 Task: Look for space in Inglewood, United States from 5th September, 2023 to 13th September, 2023 for 6 adults in price range Rs.15000 to Rs.20000. Place can be entire place with 3 bedrooms having 3 beds and 3 bathrooms. Property type can be house, flat, guest house. Booking option can be shelf check-in. Required host language is English.
Action: Mouse moved to (434, 102)
Screenshot: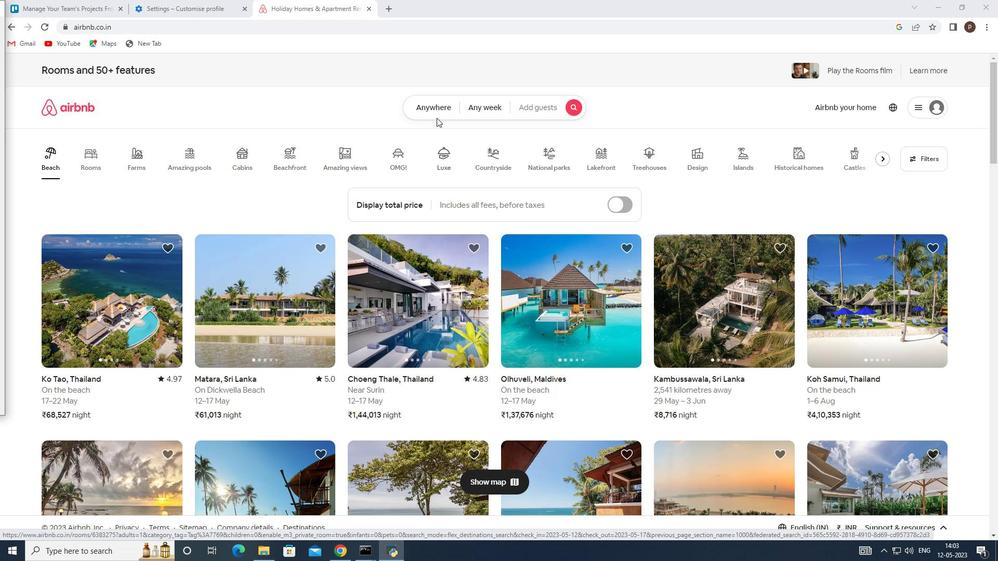 
Action: Mouse pressed left at (434, 102)
Screenshot: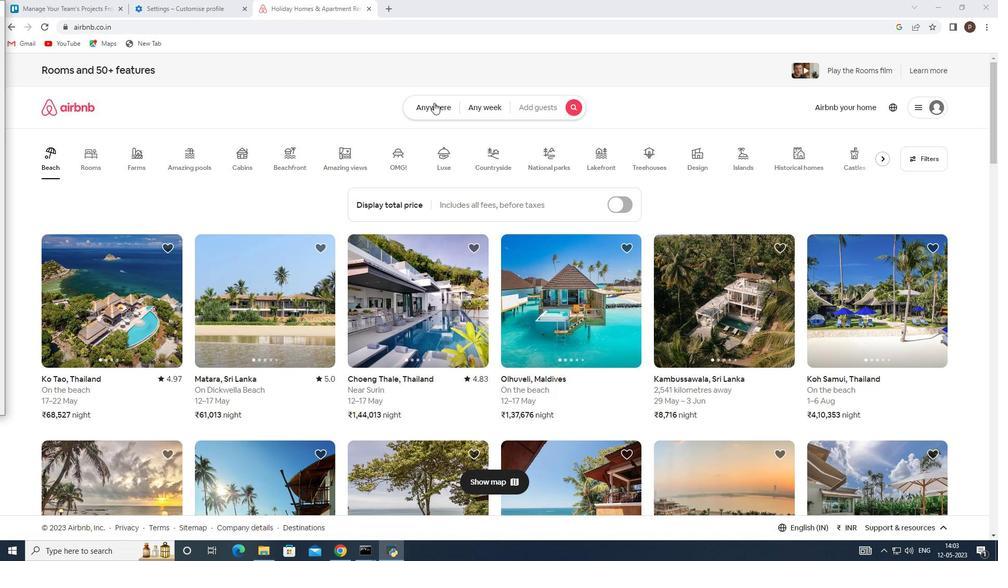 
Action: Mouse moved to (300, 150)
Screenshot: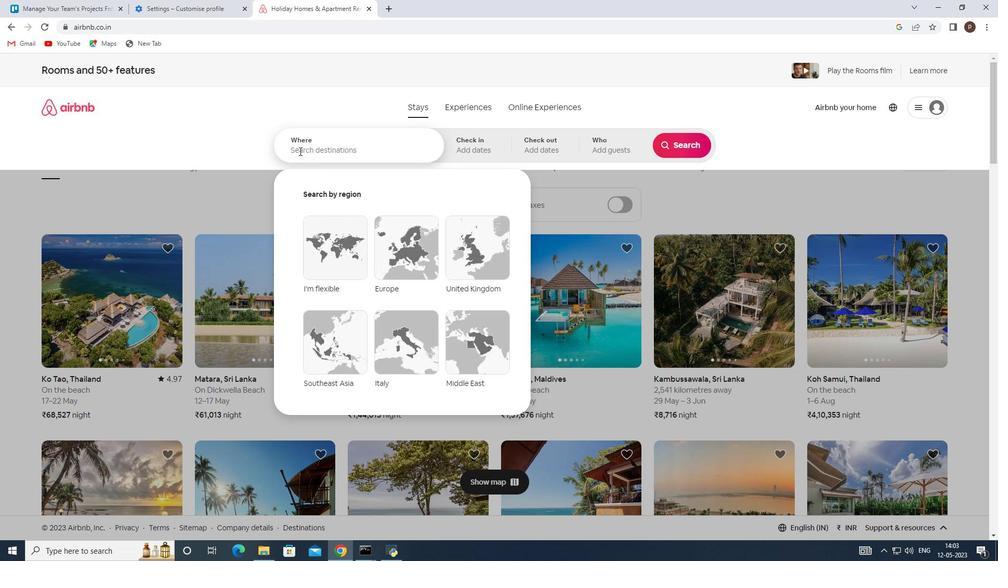 
Action: Mouse pressed left at (300, 150)
Screenshot: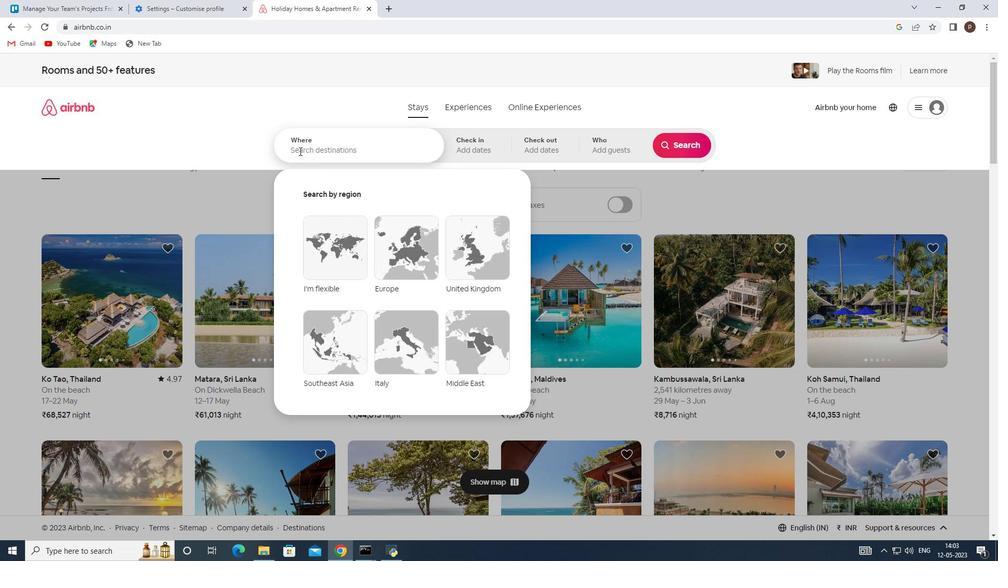 
Action: Key pressed <Key.caps_lock>I<Key.caps_lock>nglewood,
Screenshot: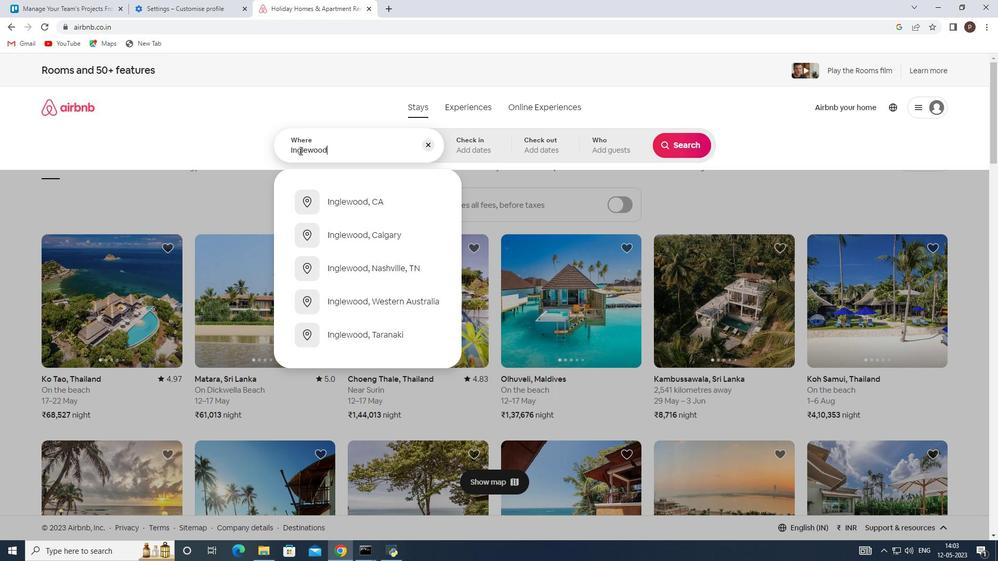 
Action: Mouse moved to (345, 201)
Screenshot: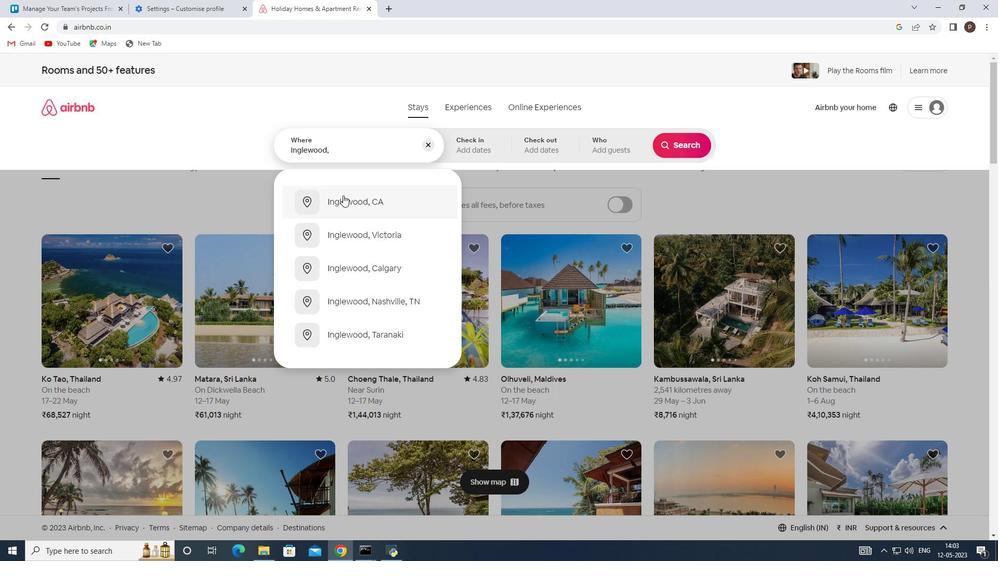 
Action: Mouse pressed left at (345, 201)
Screenshot: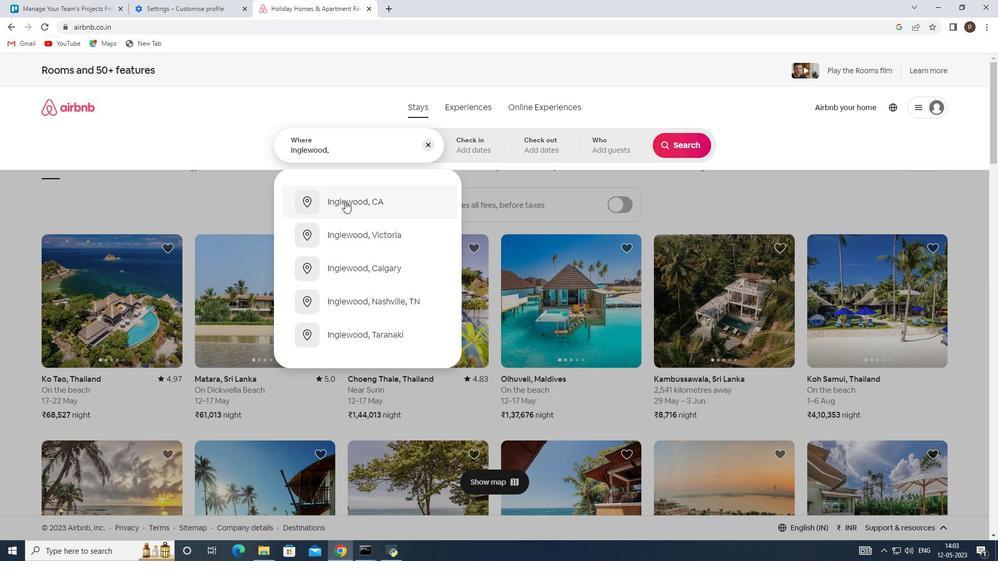 
Action: Mouse moved to (679, 229)
Screenshot: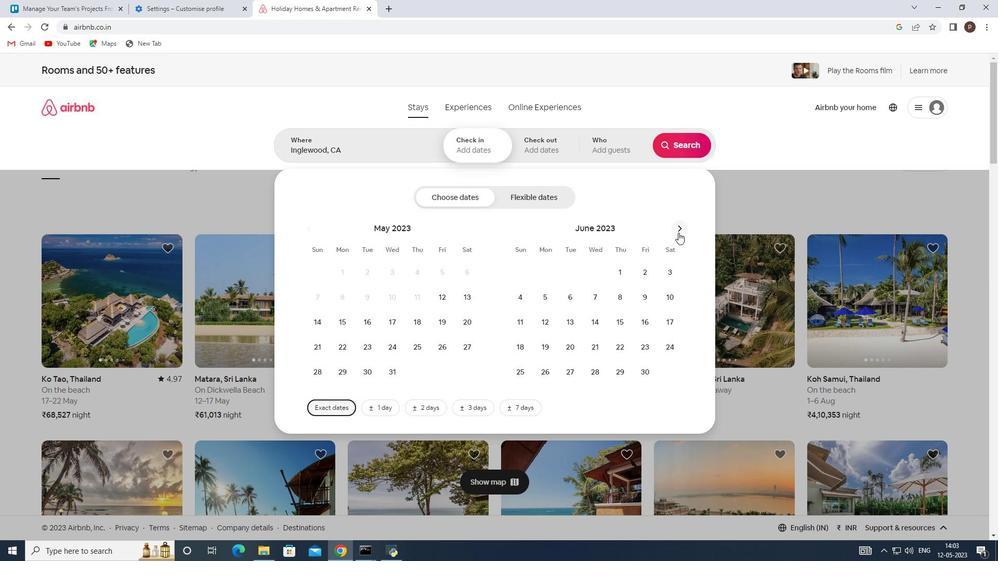 
Action: Mouse pressed left at (679, 229)
Screenshot: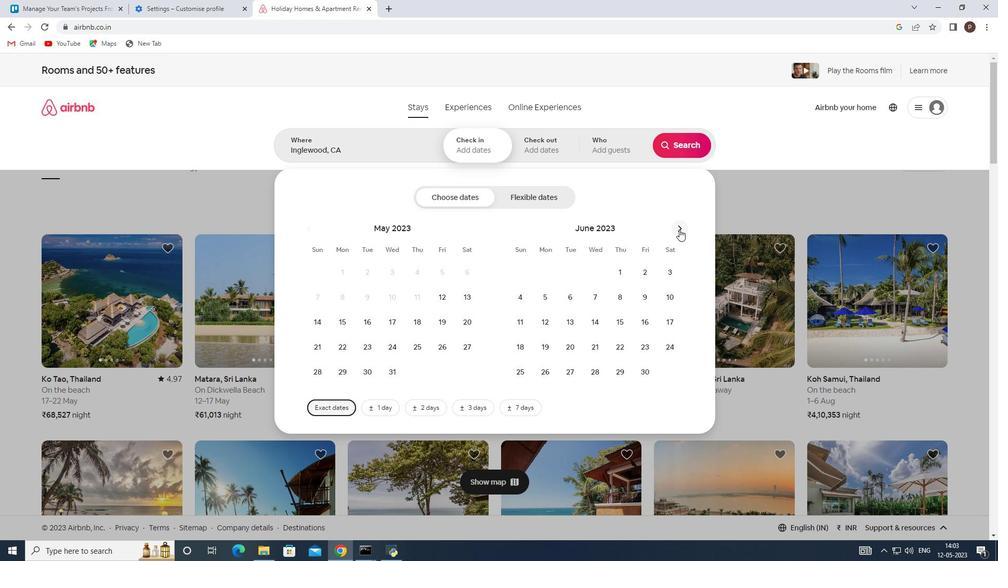 
Action: Mouse pressed left at (679, 229)
Screenshot: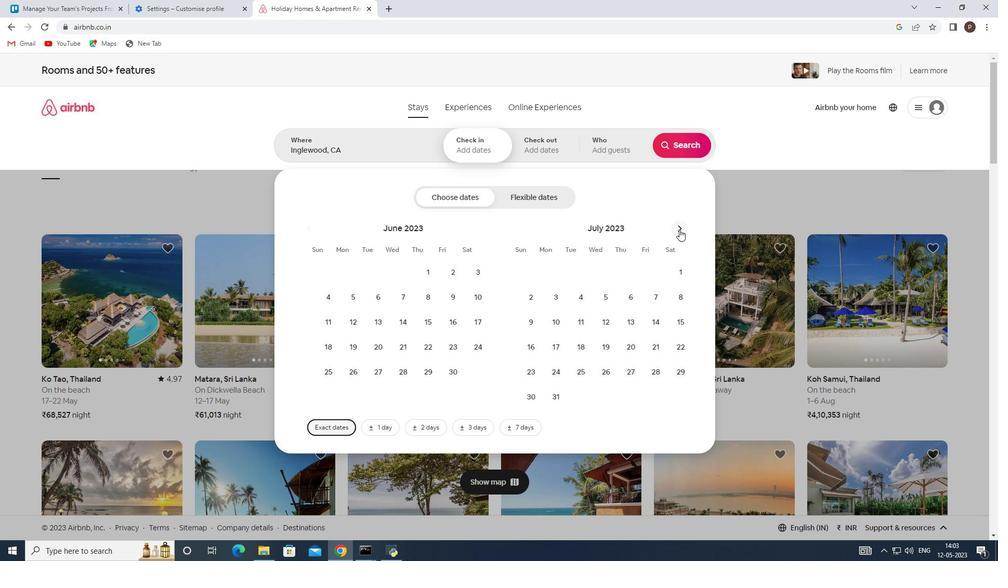
Action: Mouse pressed left at (679, 229)
Screenshot: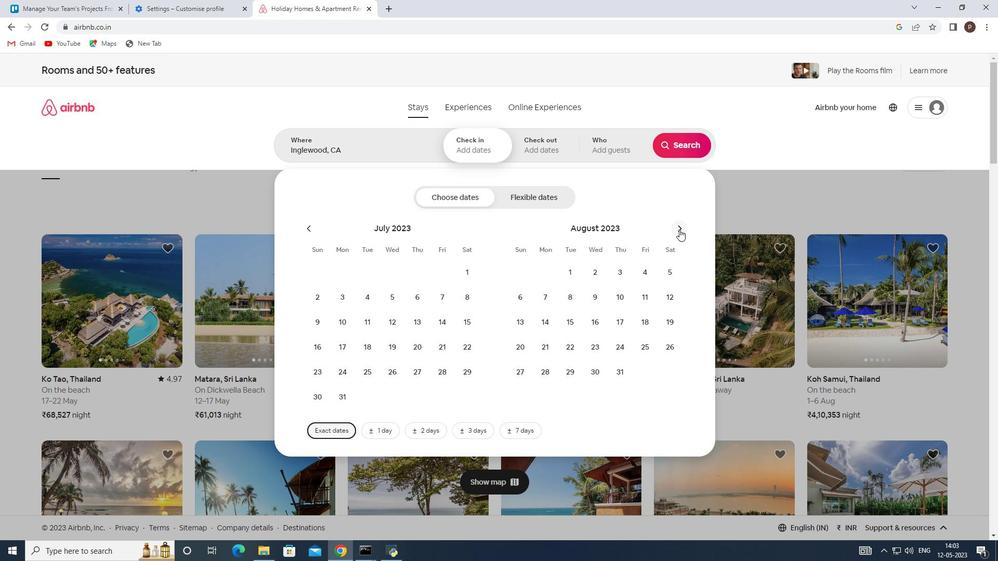
Action: Mouse moved to (569, 295)
Screenshot: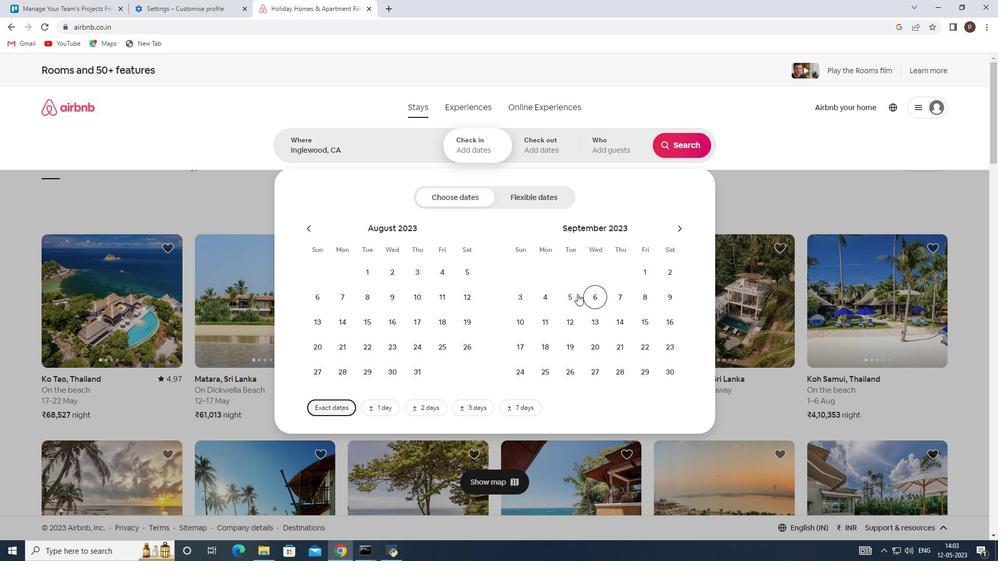 
Action: Mouse pressed left at (569, 295)
Screenshot: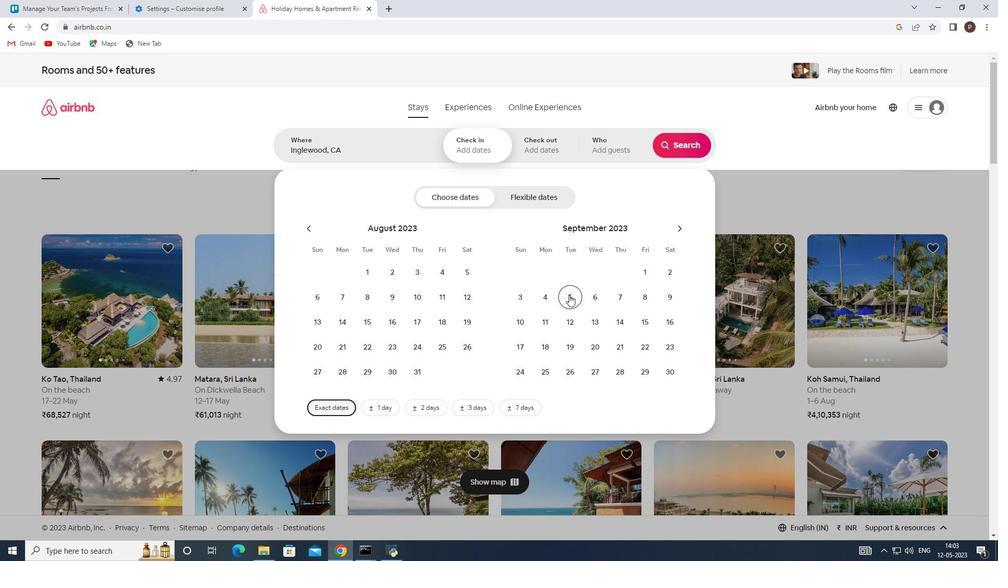 
Action: Mouse moved to (592, 323)
Screenshot: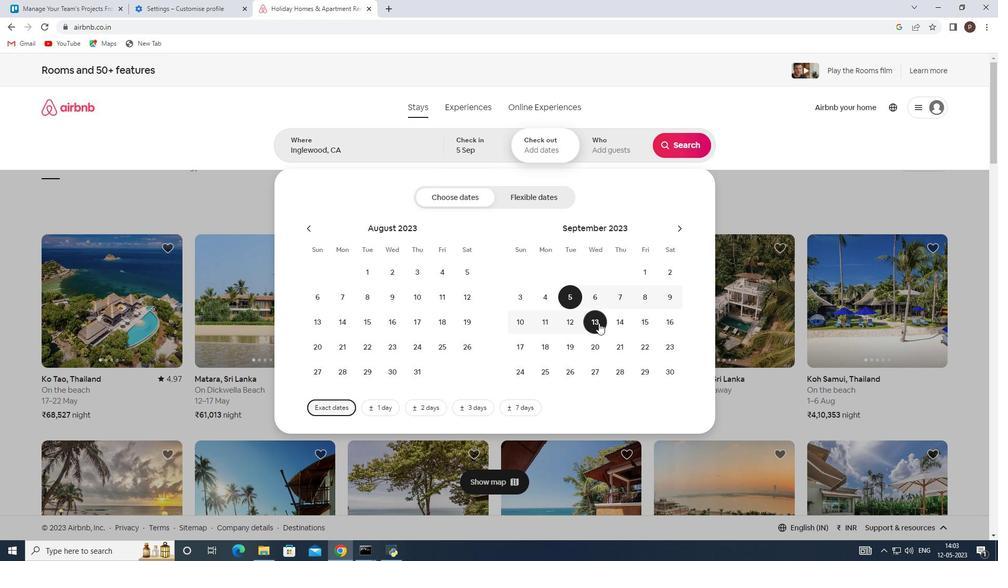 
Action: Mouse pressed left at (592, 323)
Screenshot: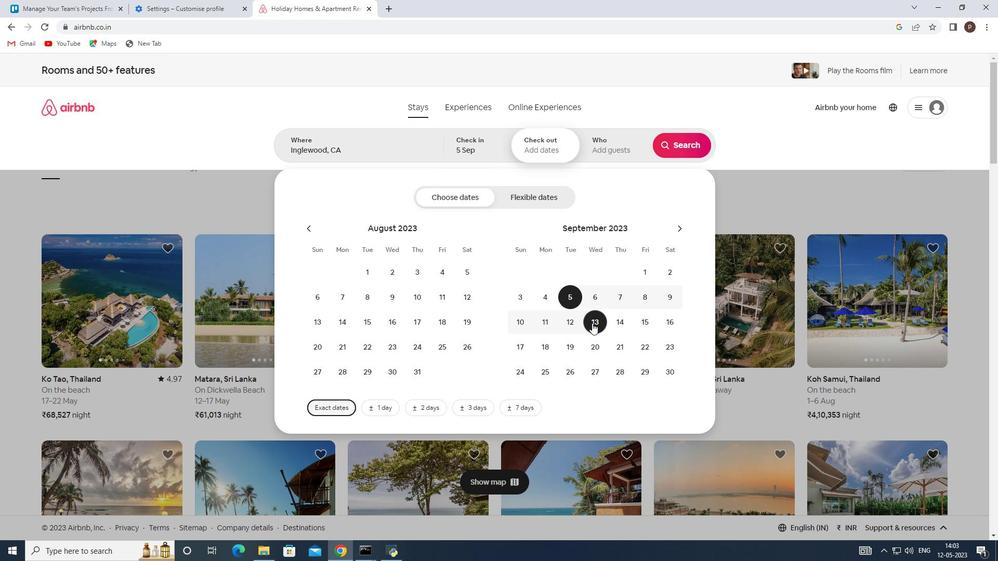 
Action: Mouse moved to (598, 143)
Screenshot: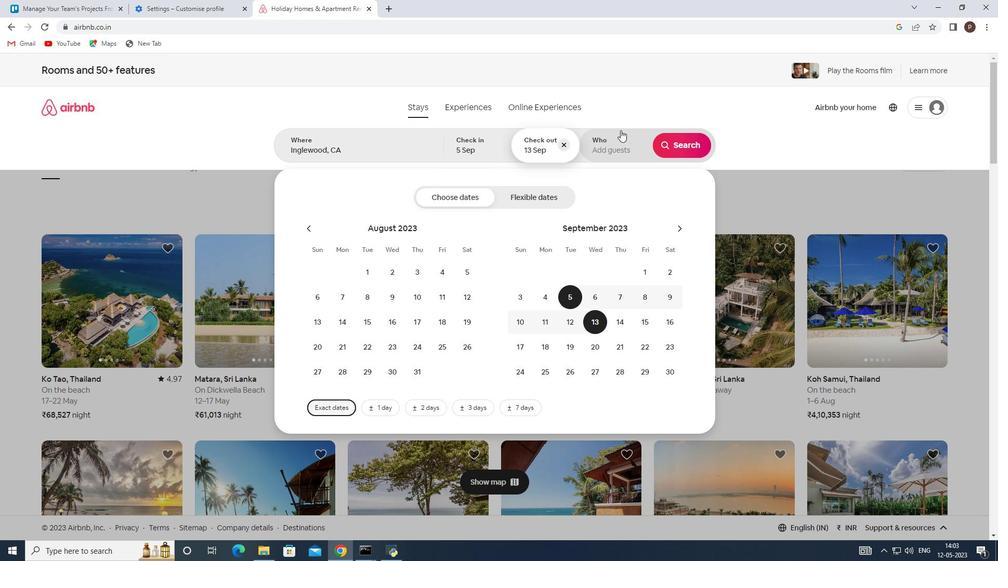 
Action: Mouse pressed left at (598, 143)
Screenshot: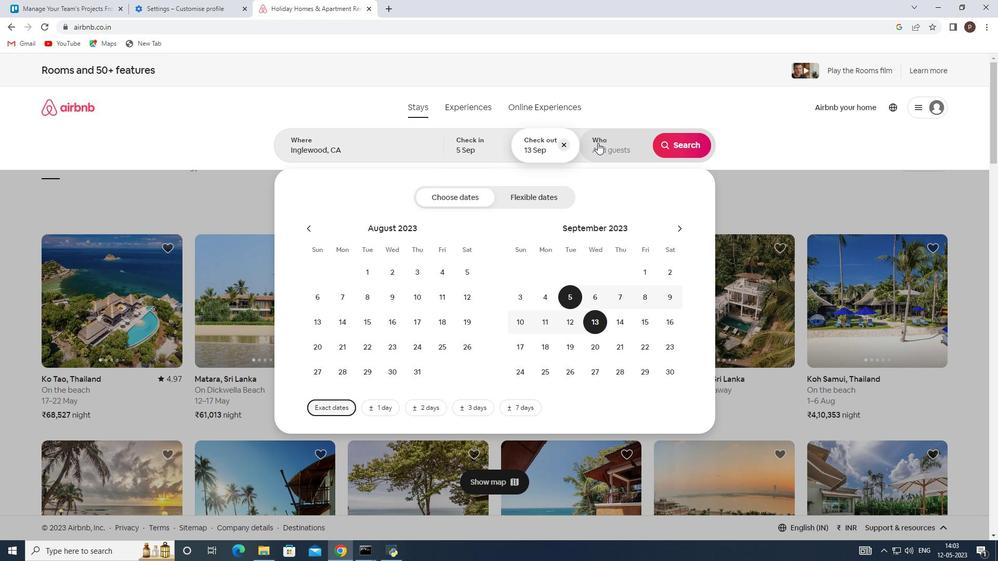 
Action: Mouse moved to (679, 200)
Screenshot: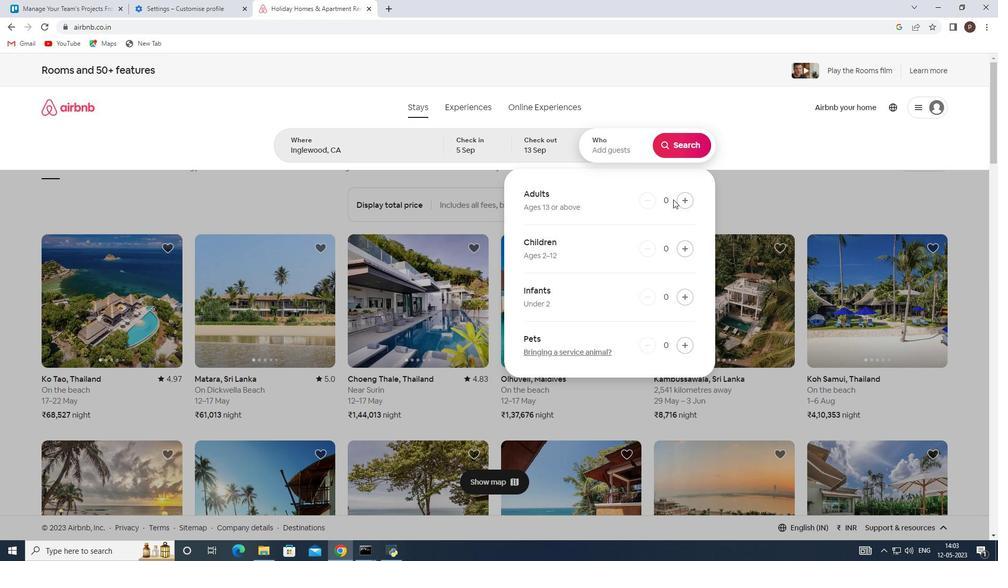 
Action: Mouse pressed left at (679, 200)
Screenshot: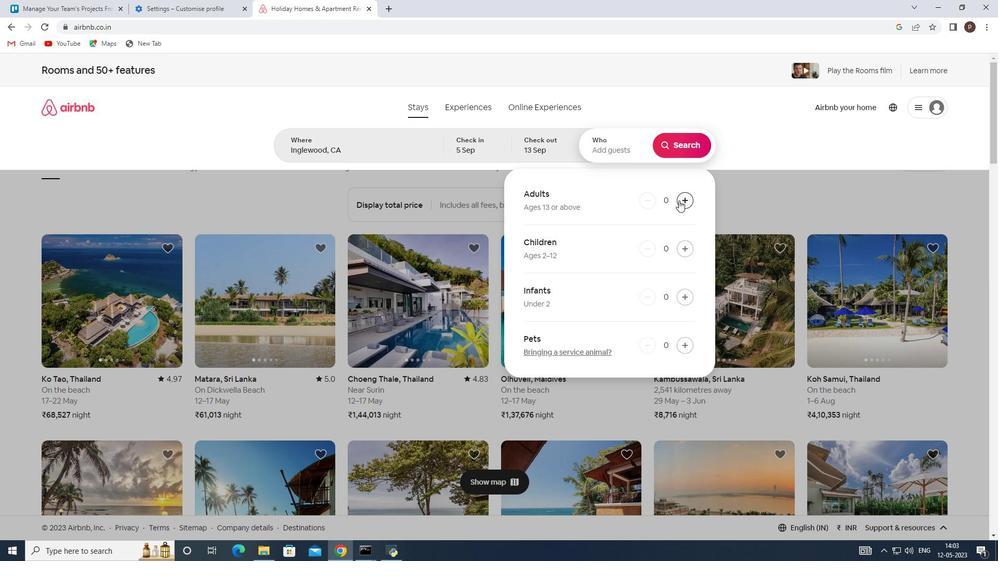 
Action: Mouse moved to (679, 200)
Screenshot: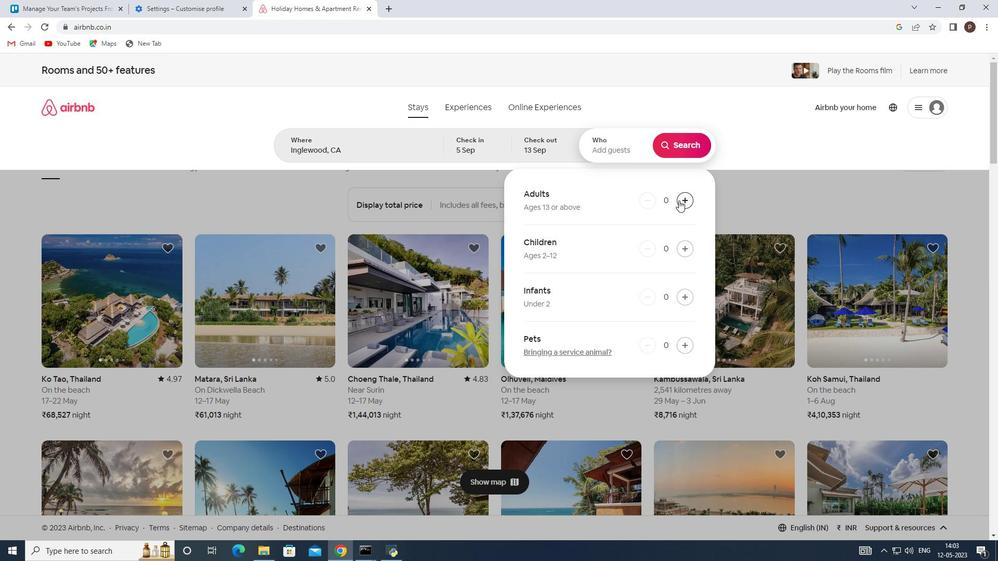 
Action: Mouse pressed left at (679, 200)
Screenshot: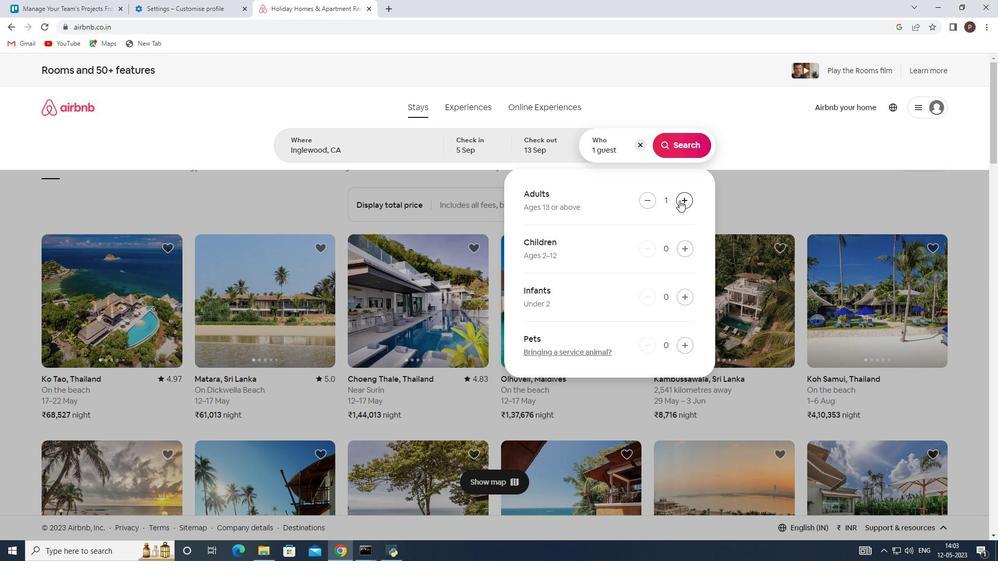 
Action: Mouse pressed left at (679, 200)
Screenshot: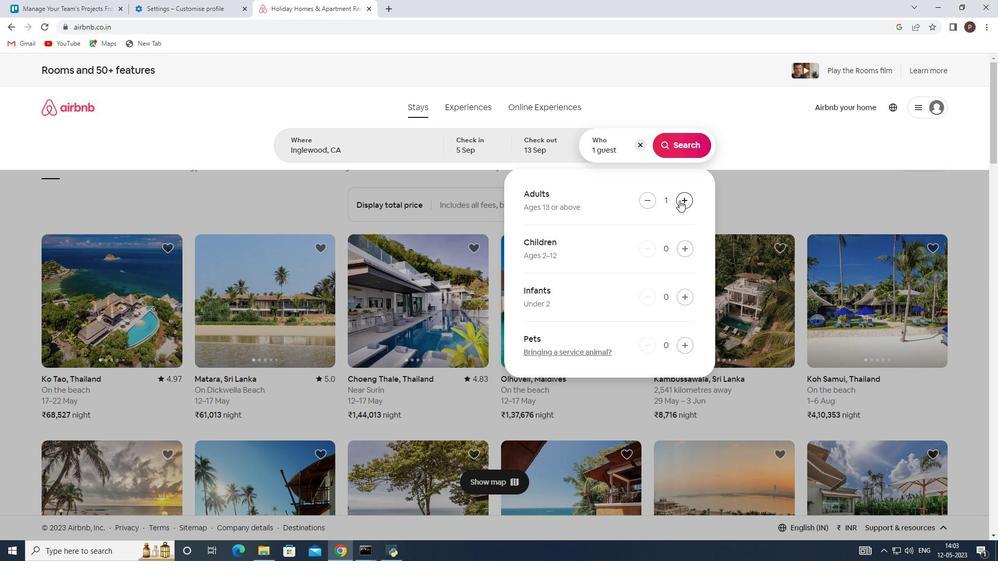 
Action: Mouse pressed left at (679, 200)
Screenshot: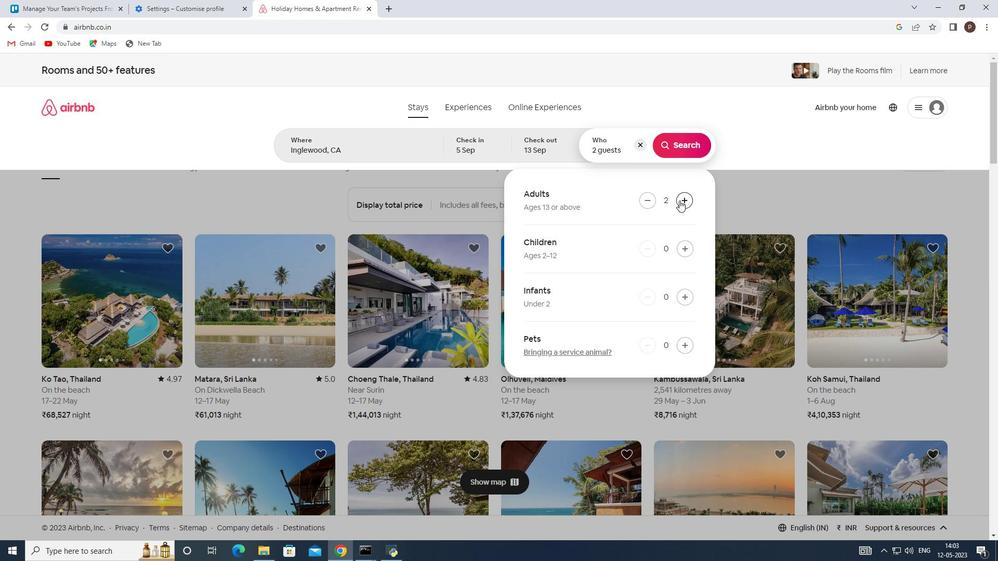 
Action: Mouse pressed left at (679, 200)
Screenshot: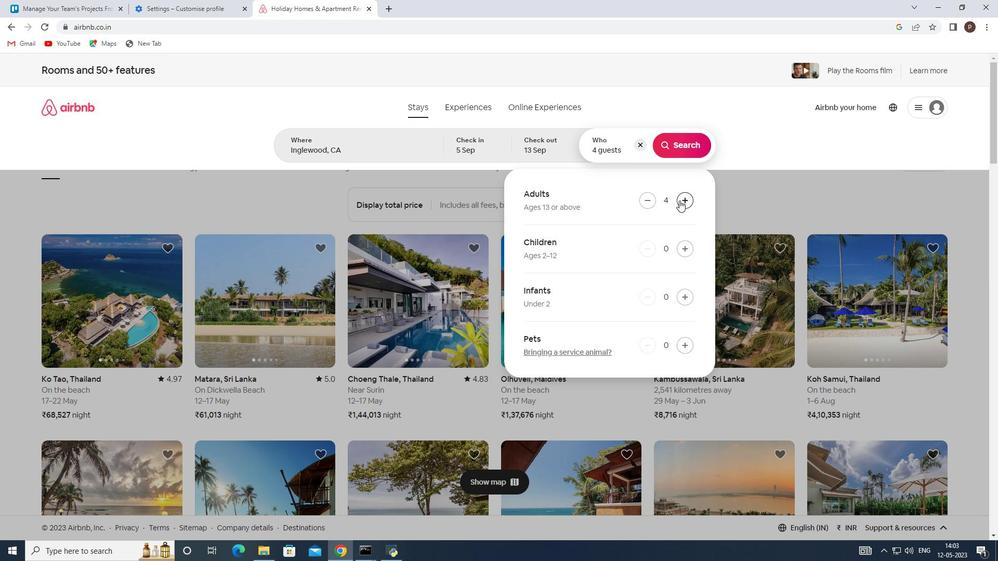 
Action: Mouse pressed left at (679, 200)
Screenshot: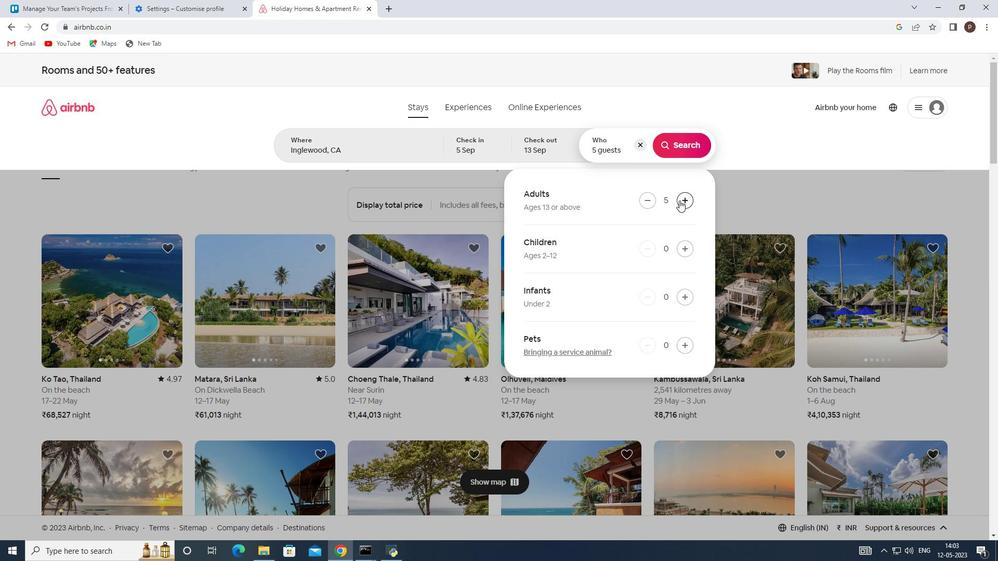 
Action: Mouse moved to (678, 141)
Screenshot: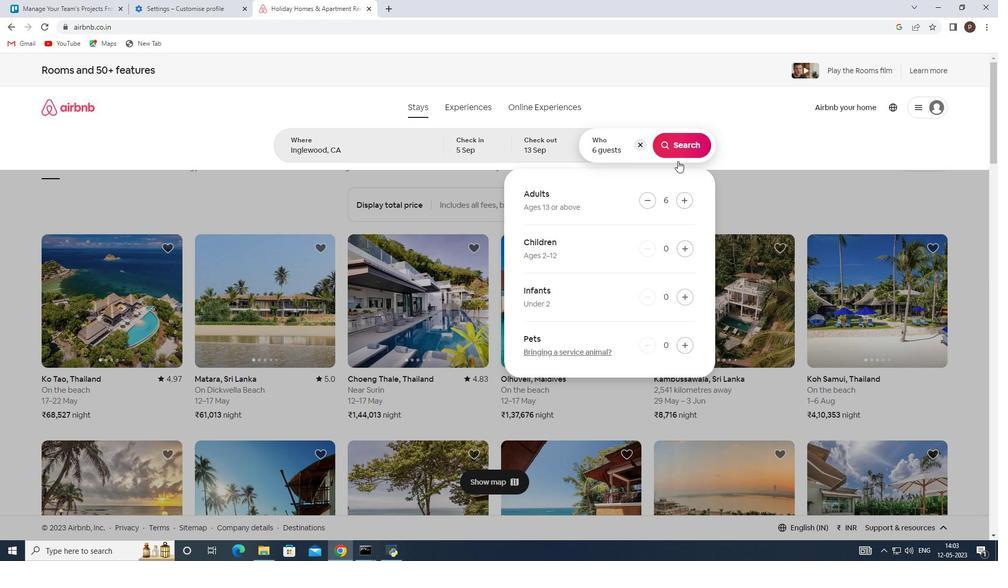 
Action: Mouse pressed left at (678, 141)
Screenshot: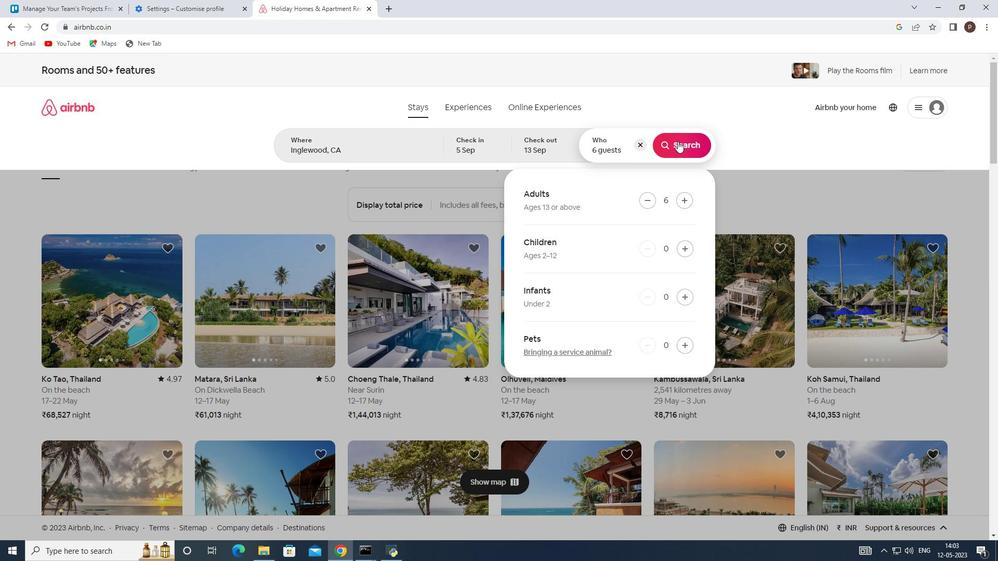 
Action: Mouse moved to (941, 120)
Screenshot: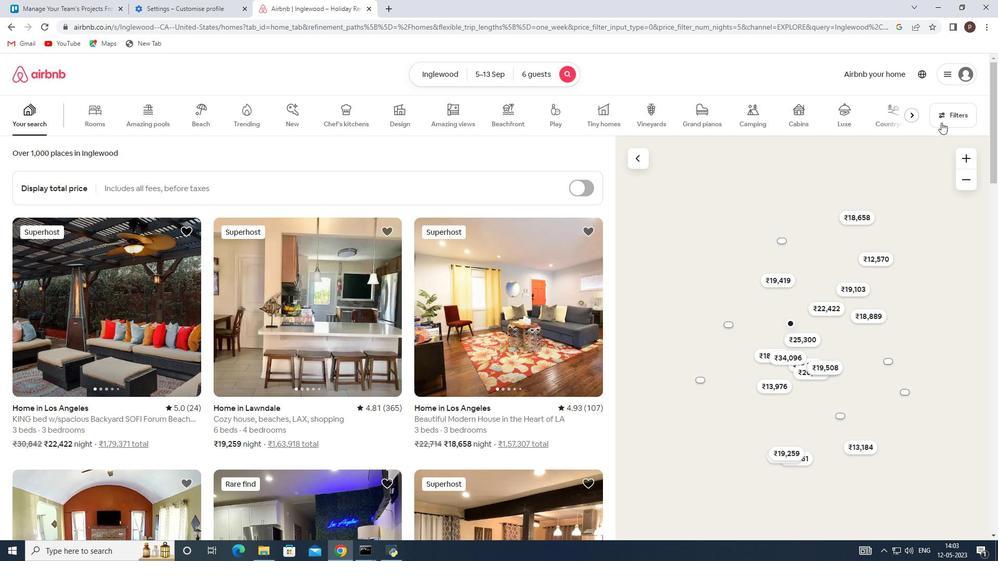 
Action: Mouse pressed left at (941, 120)
Screenshot: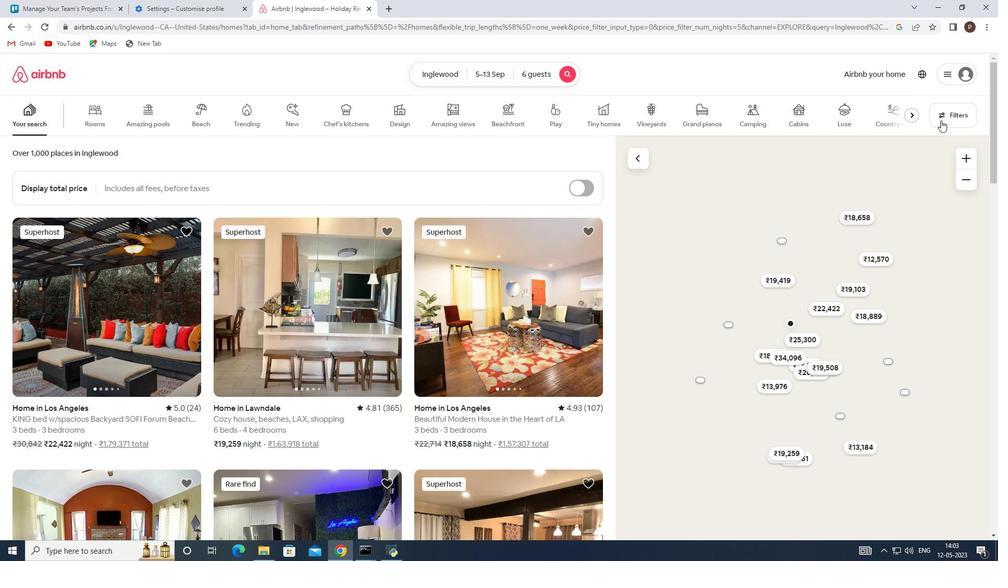 
Action: Mouse moved to (349, 373)
Screenshot: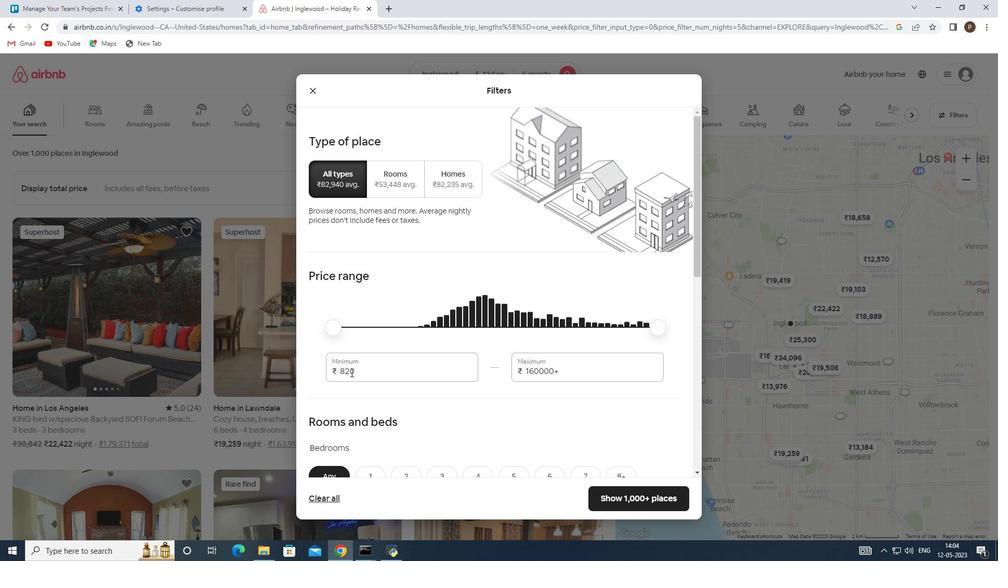 
Action: Mouse pressed left at (349, 373)
Screenshot: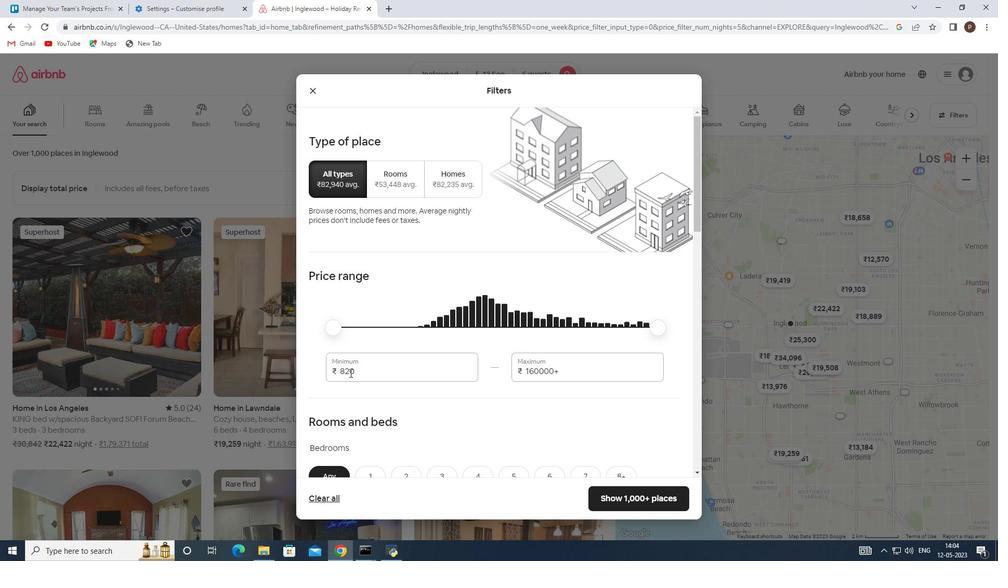 
Action: Mouse pressed left at (349, 373)
Screenshot: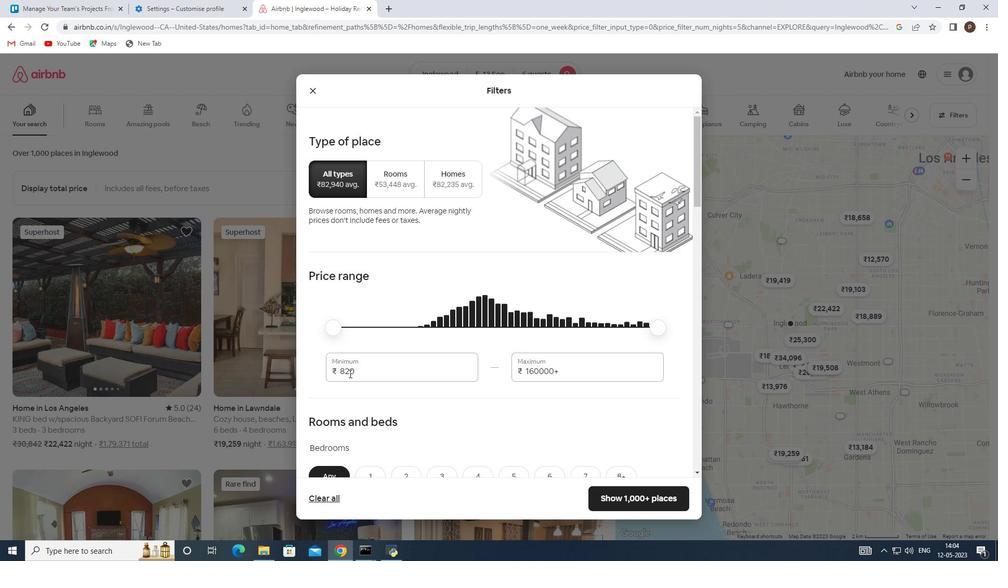 
Action: Key pressed 15000<Key.tab>20000
Screenshot: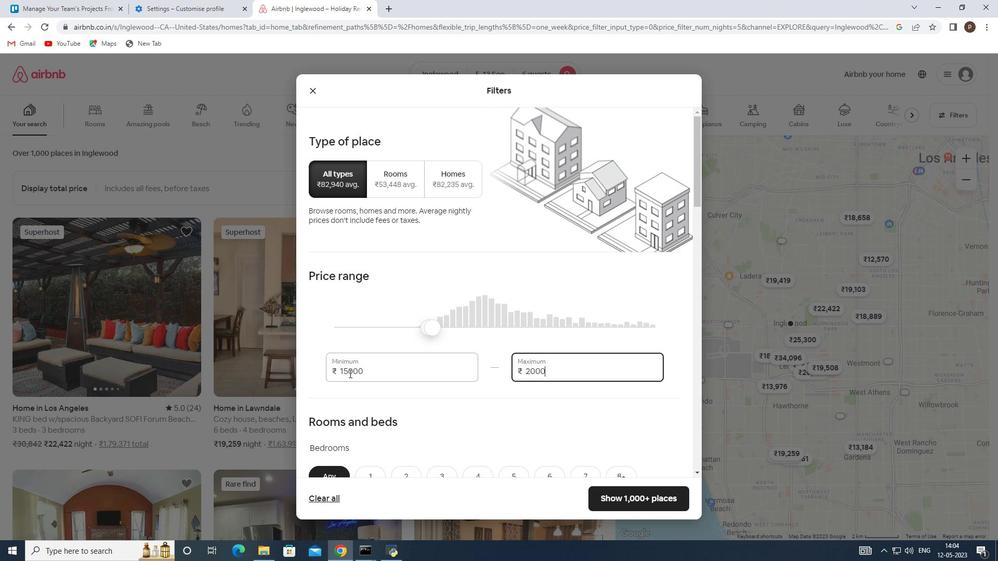 
Action: Mouse moved to (367, 407)
Screenshot: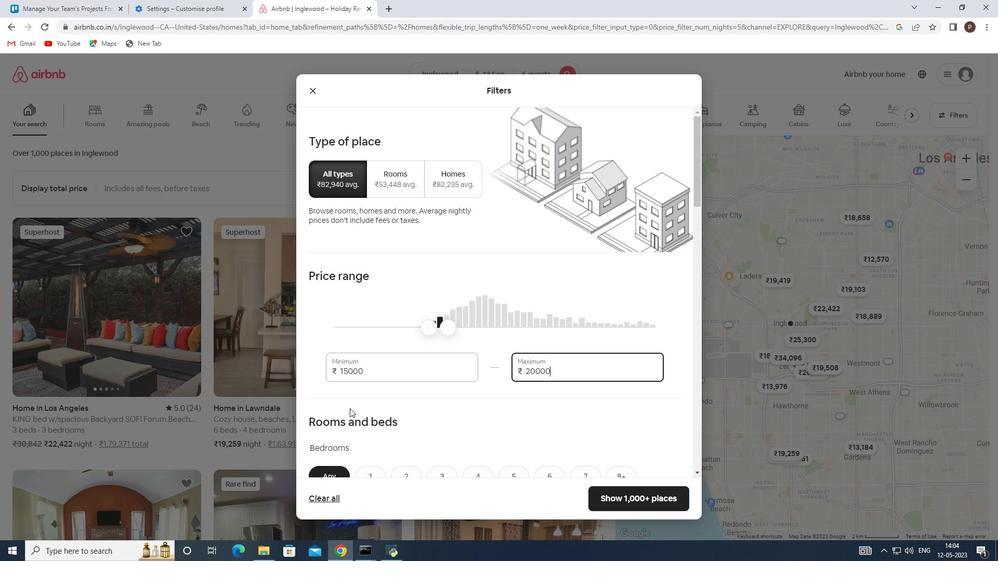 
Action: Mouse scrolled (367, 407) with delta (0, 0)
Screenshot: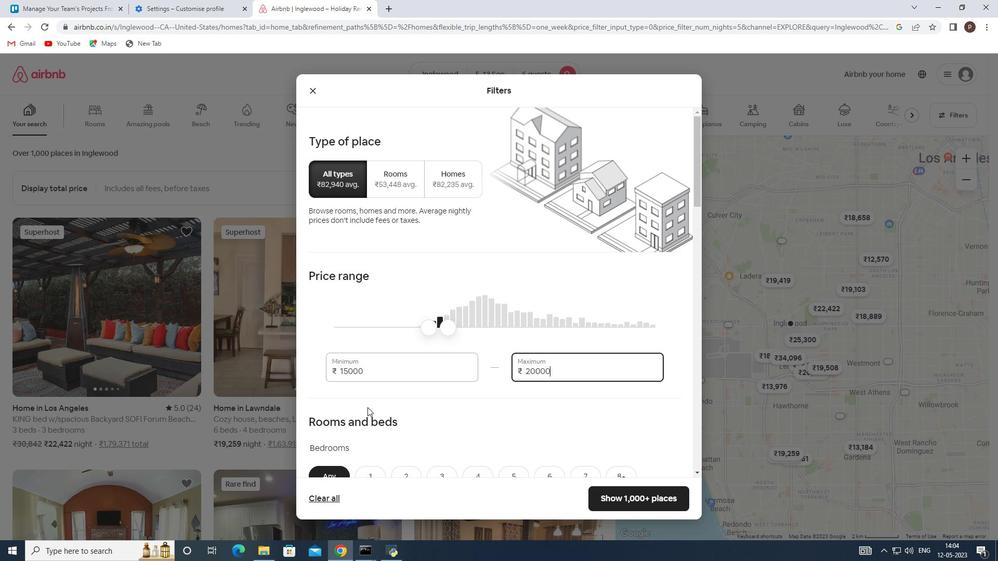 
Action: Mouse moved to (429, 350)
Screenshot: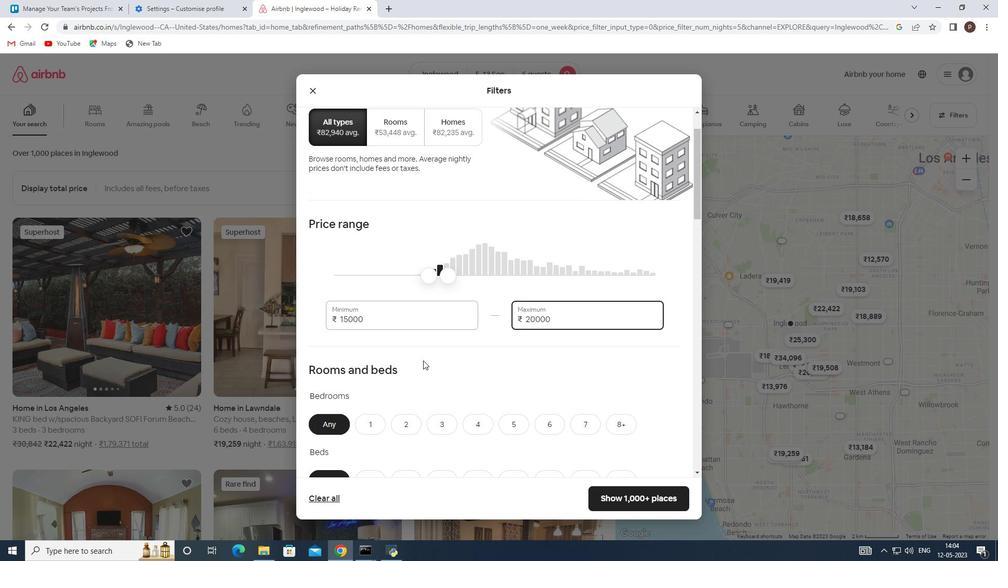 
Action: Mouse scrolled (429, 350) with delta (0, 0)
Screenshot: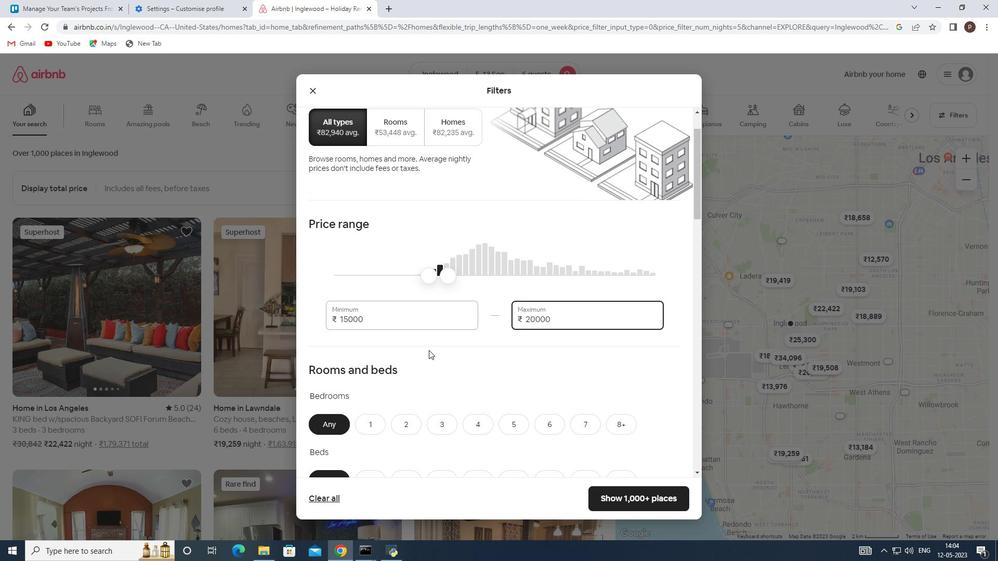 
Action: Mouse moved to (441, 373)
Screenshot: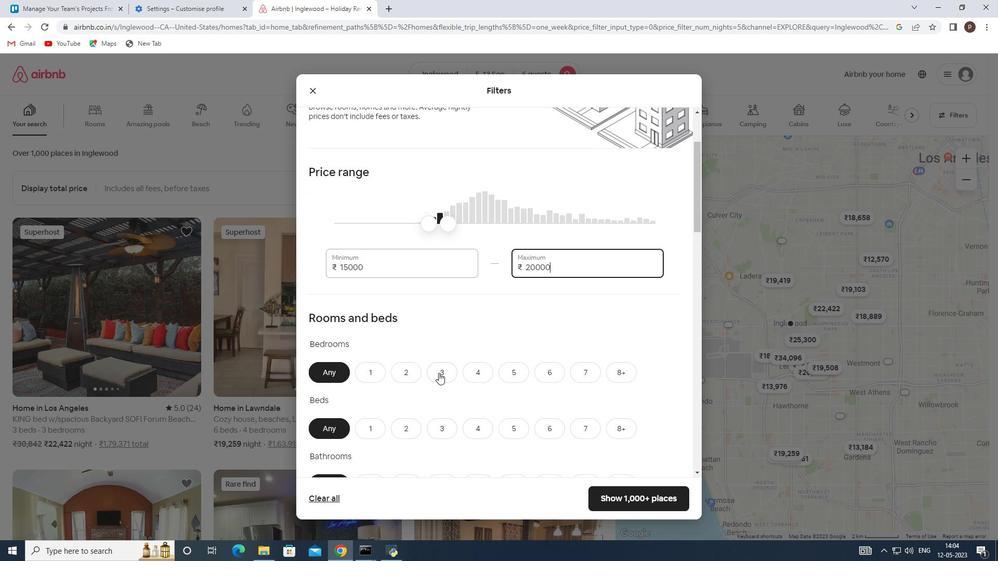 
Action: Mouse pressed left at (441, 373)
Screenshot: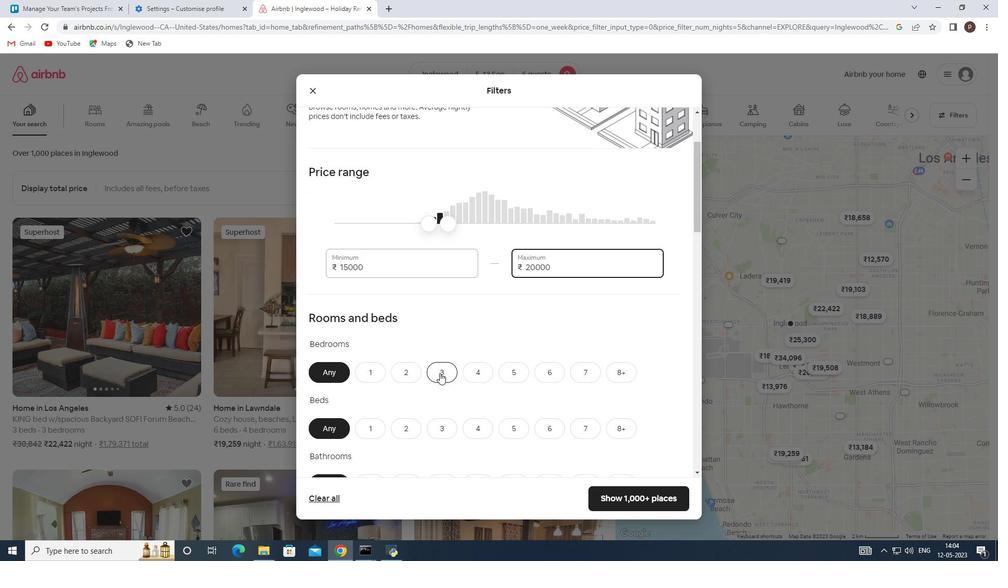 
Action: Mouse scrolled (441, 372) with delta (0, 0)
Screenshot: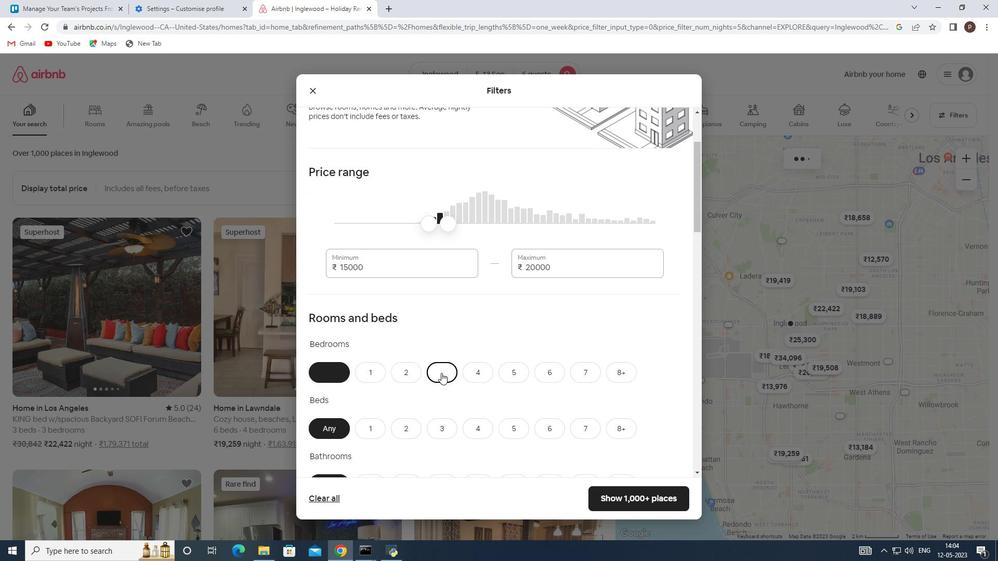 
Action: Mouse scrolled (441, 372) with delta (0, 0)
Screenshot: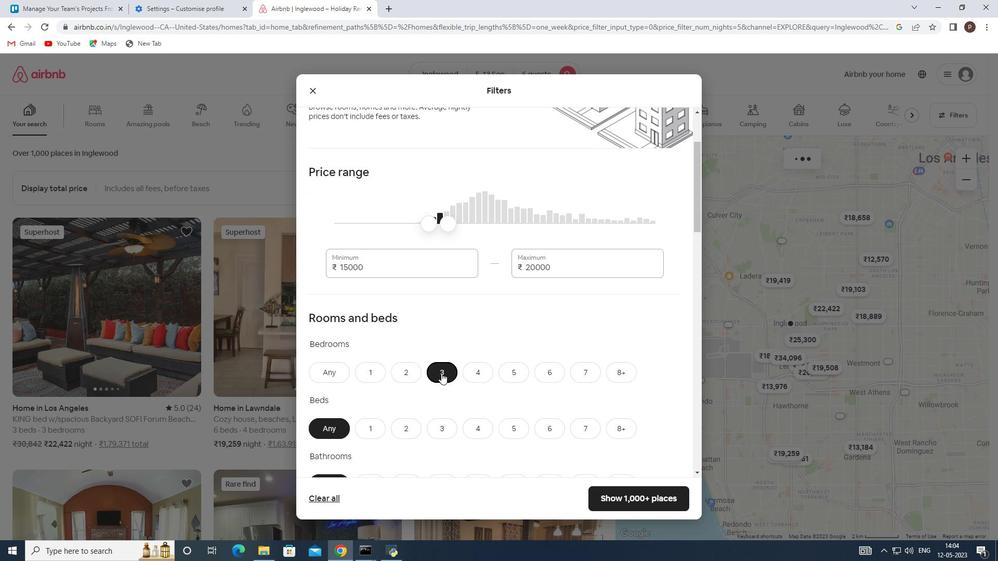 
Action: Mouse moved to (436, 325)
Screenshot: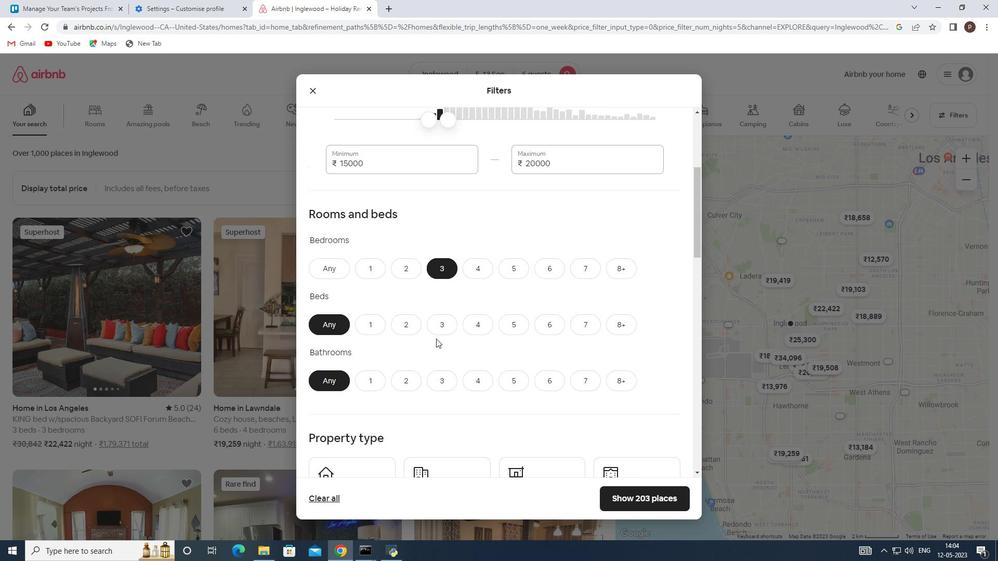 
Action: Mouse pressed left at (436, 325)
Screenshot: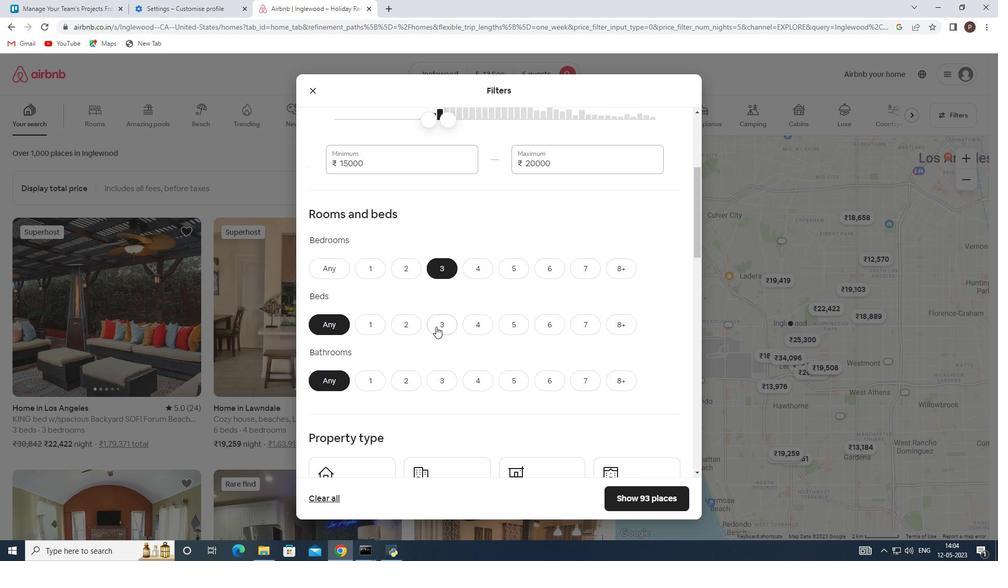 
Action: Mouse moved to (443, 379)
Screenshot: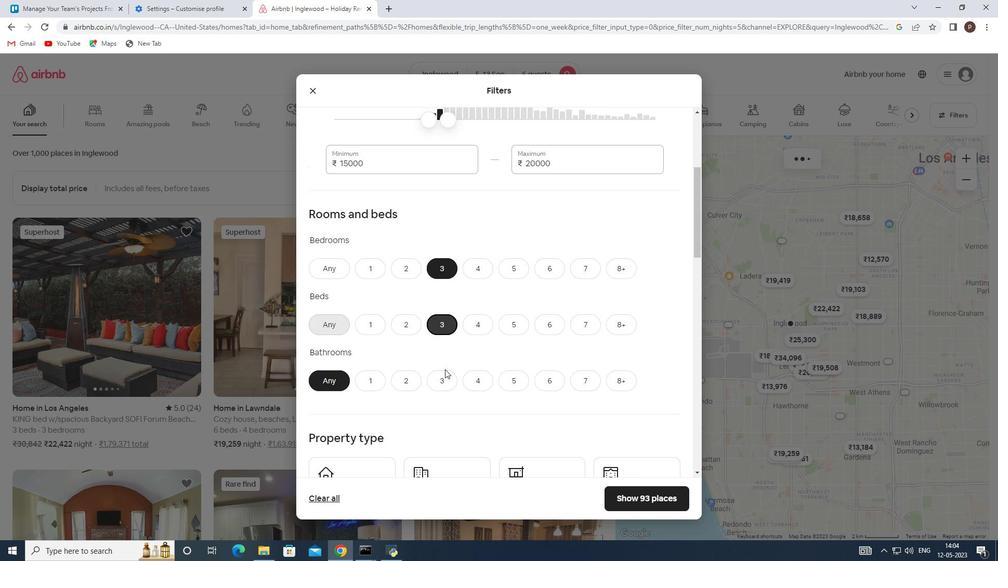 
Action: Mouse pressed left at (443, 379)
Screenshot: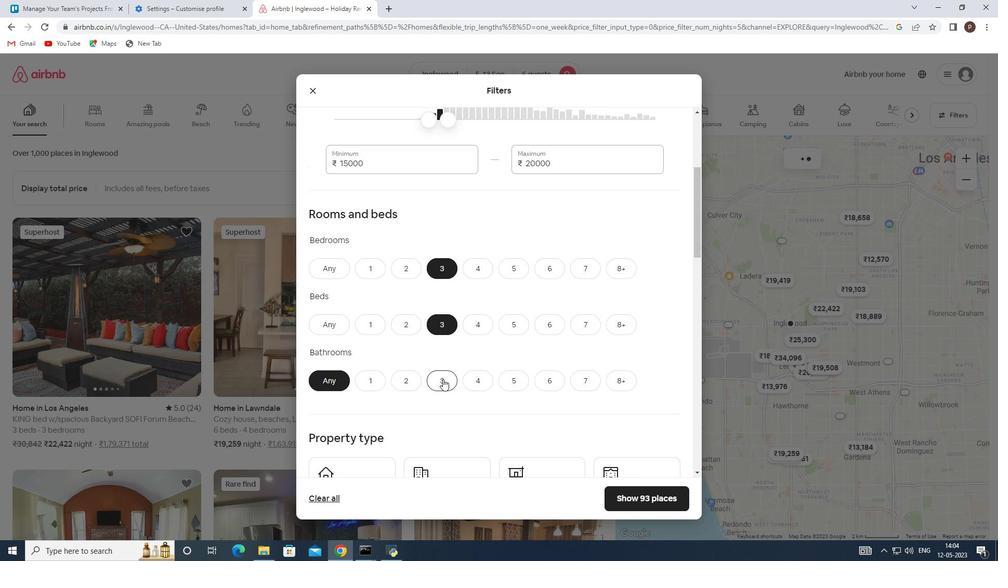 
Action: Mouse moved to (454, 370)
Screenshot: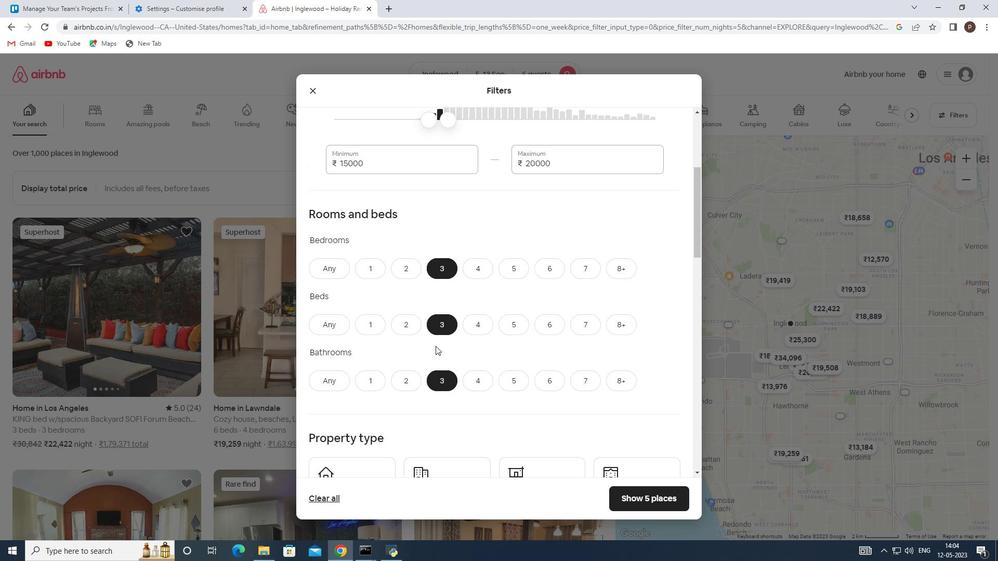 
Action: Mouse scrolled (454, 369) with delta (0, 0)
Screenshot: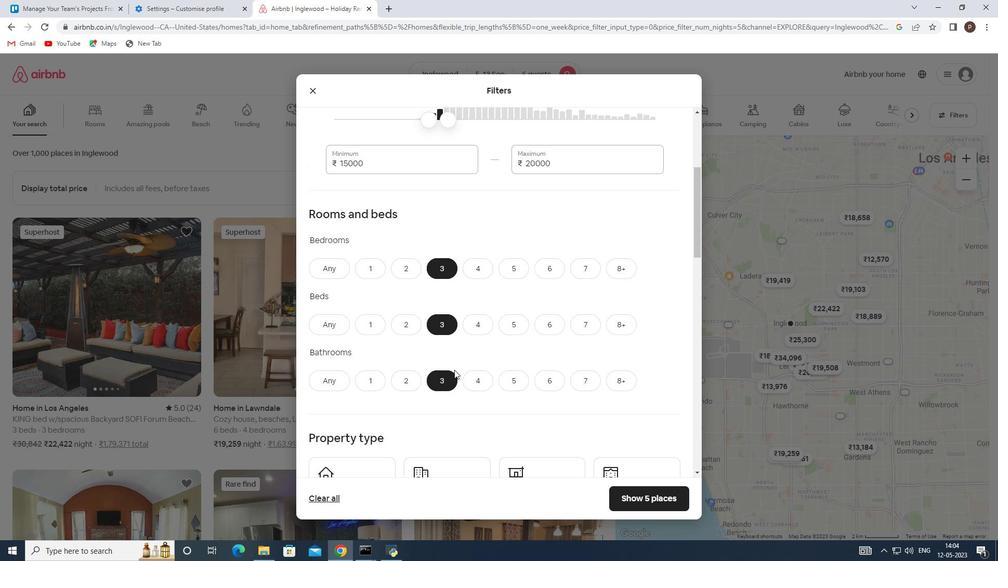 
Action: Mouse scrolled (454, 369) with delta (0, 0)
Screenshot: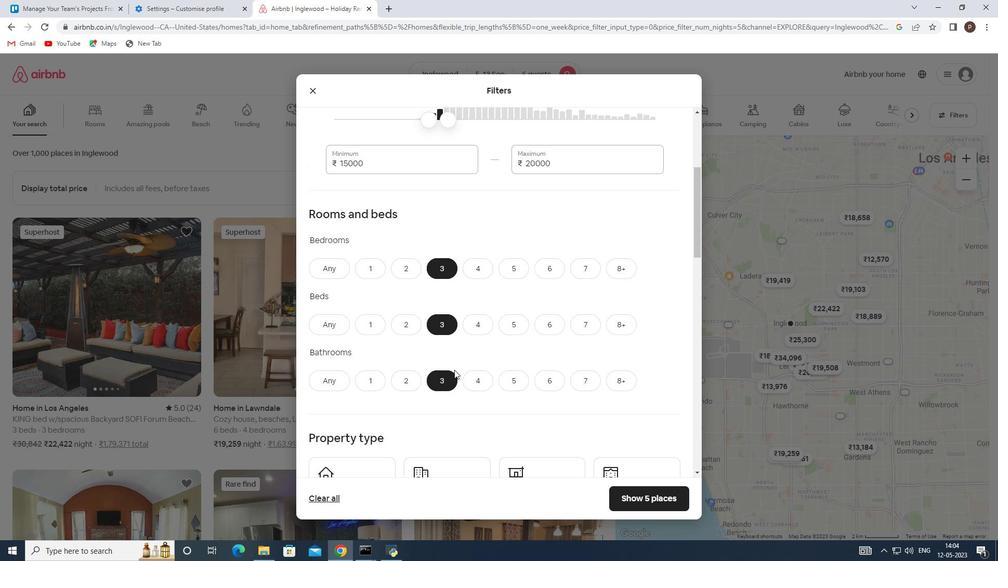 
Action: Mouse scrolled (454, 369) with delta (0, 0)
Screenshot: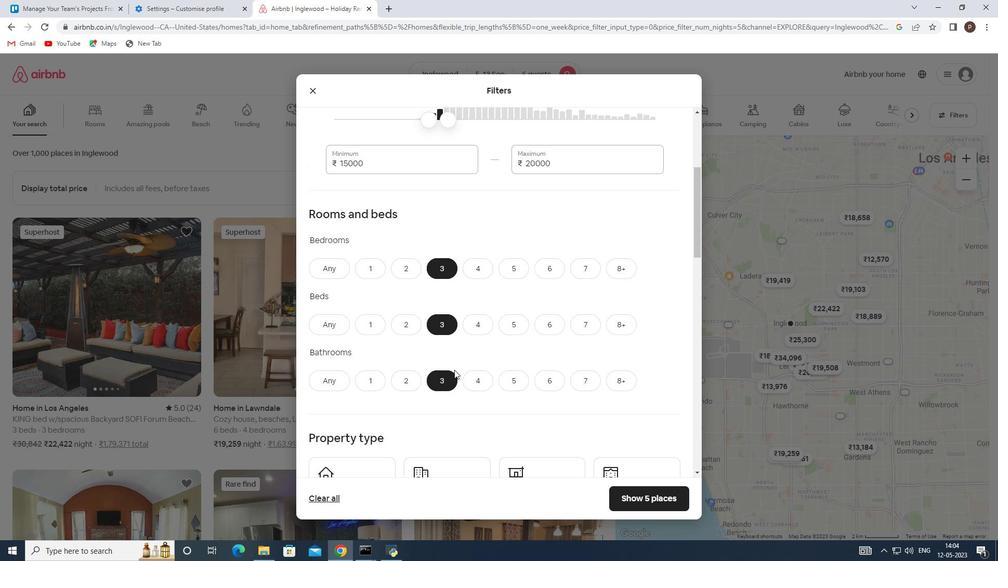 
Action: Mouse moved to (375, 332)
Screenshot: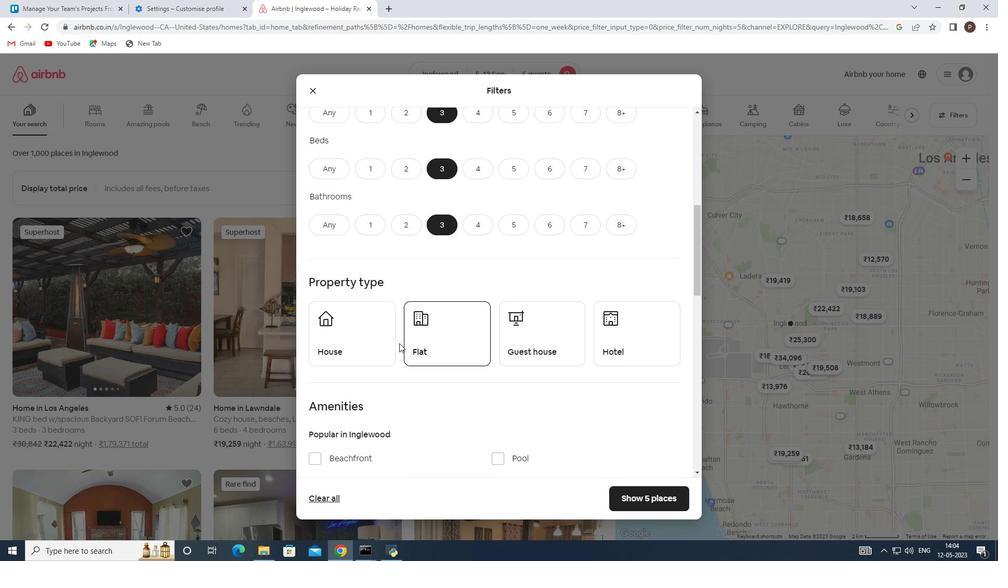 
Action: Mouse pressed left at (375, 332)
Screenshot: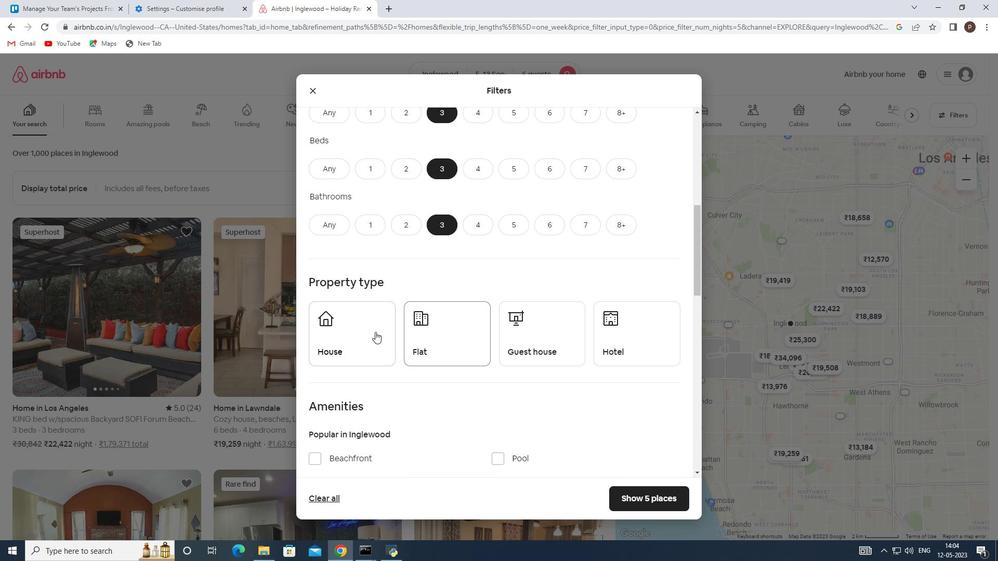 
Action: Mouse moved to (455, 330)
Screenshot: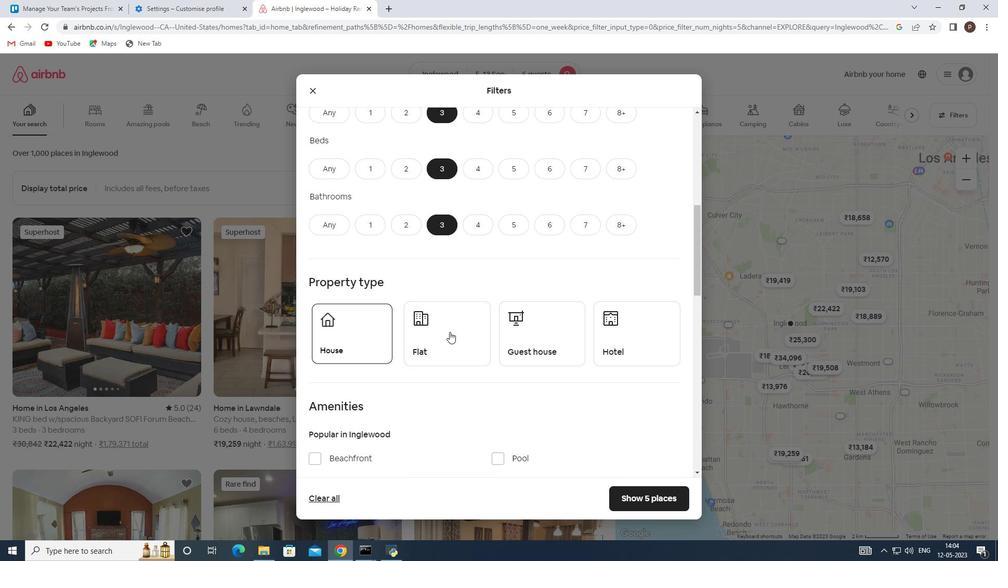 
Action: Mouse pressed left at (455, 330)
Screenshot: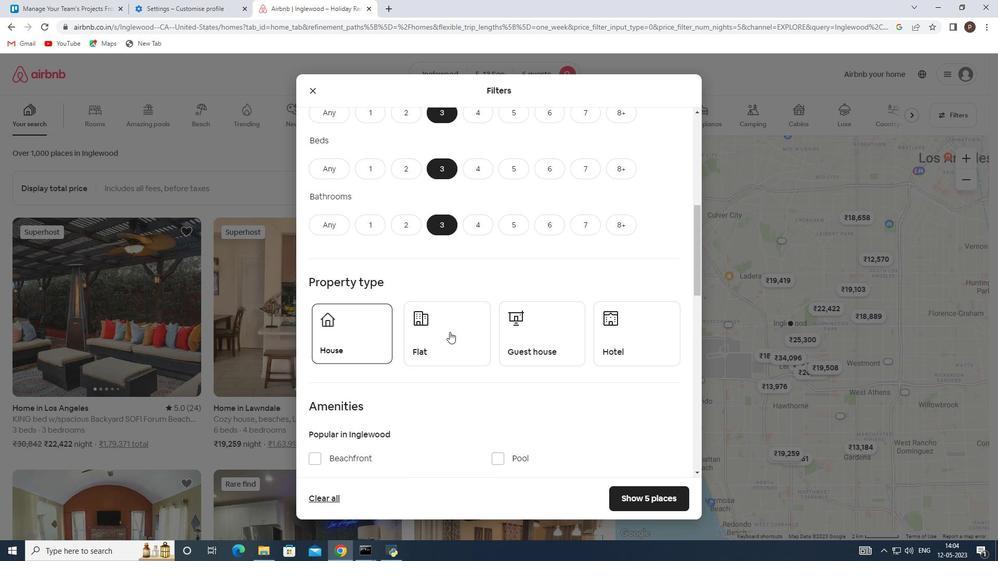 
Action: Mouse moved to (548, 330)
Screenshot: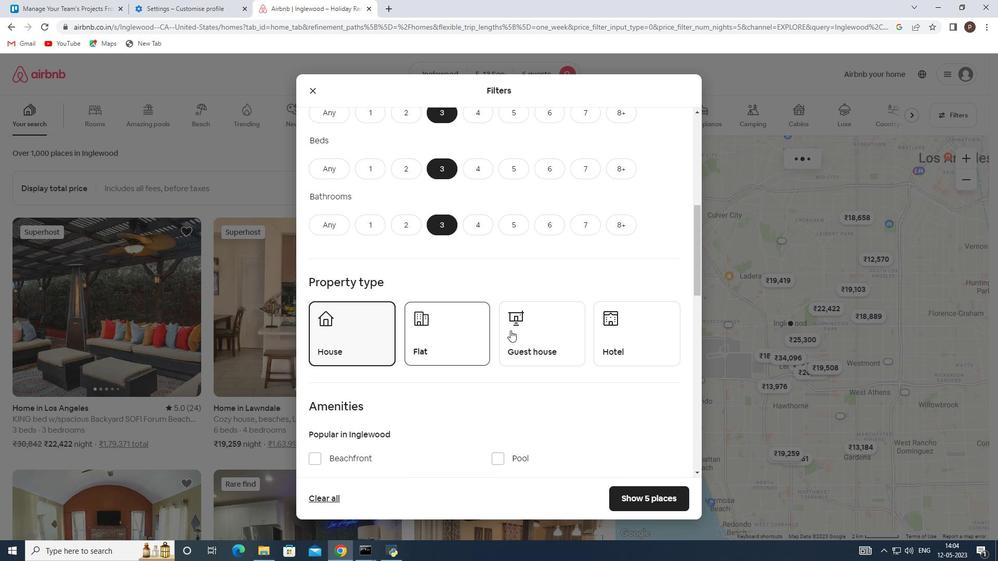 
Action: Mouse pressed left at (548, 330)
Screenshot: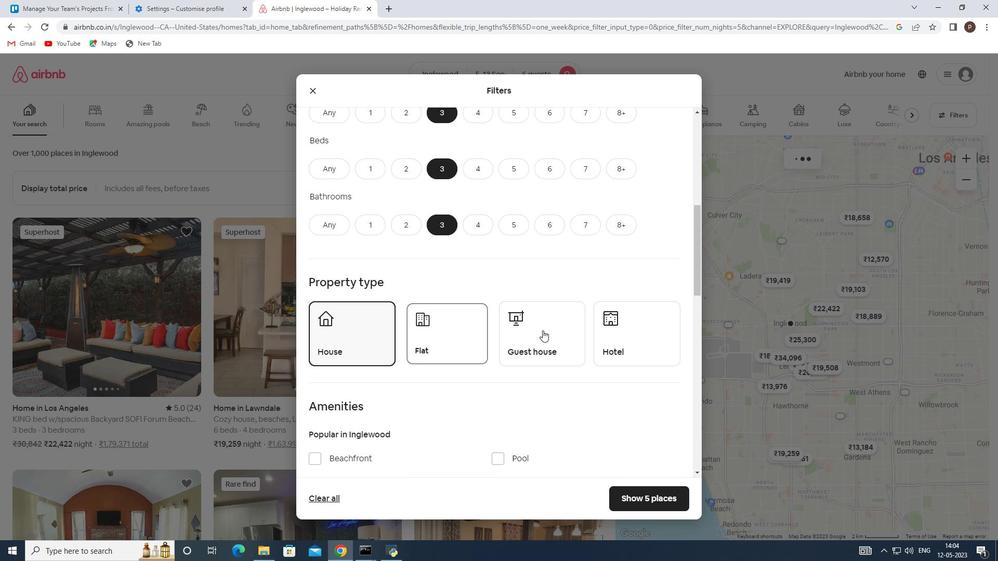 
Action: Mouse moved to (493, 360)
Screenshot: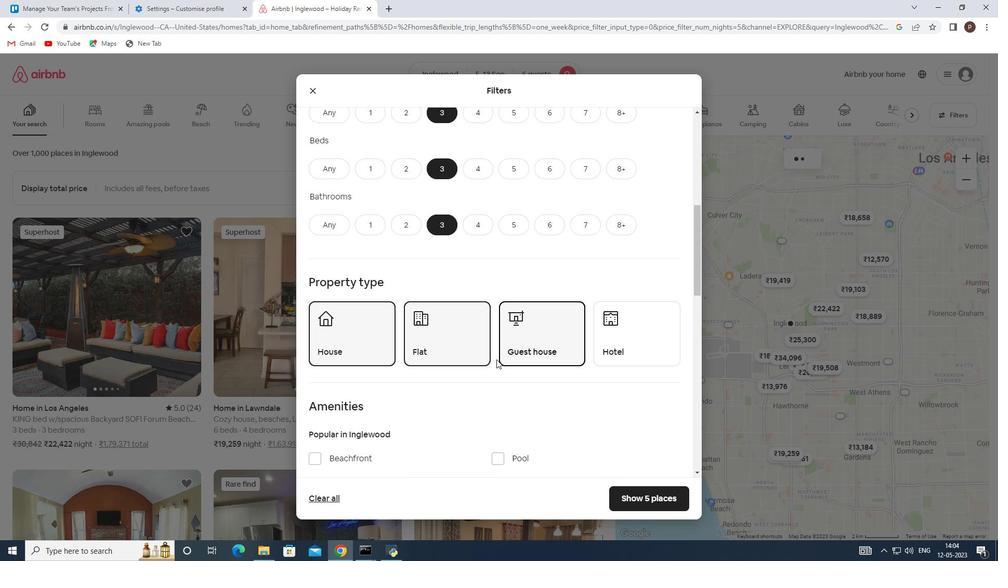 
Action: Mouse scrolled (493, 359) with delta (0, 0)
Screenshot: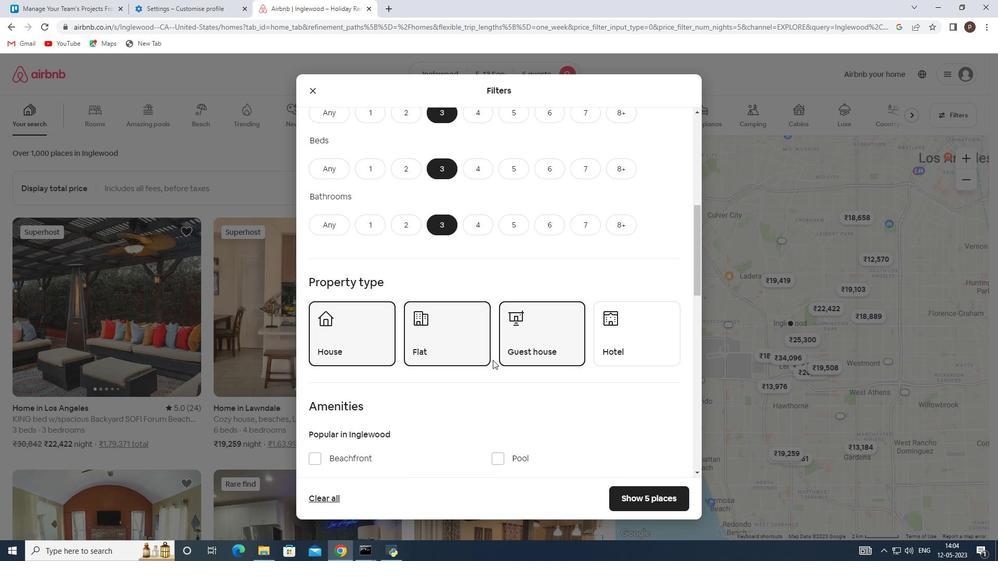 
Action: Mouse scrolled (493, 359) with delta (0, 0)
Screenshot: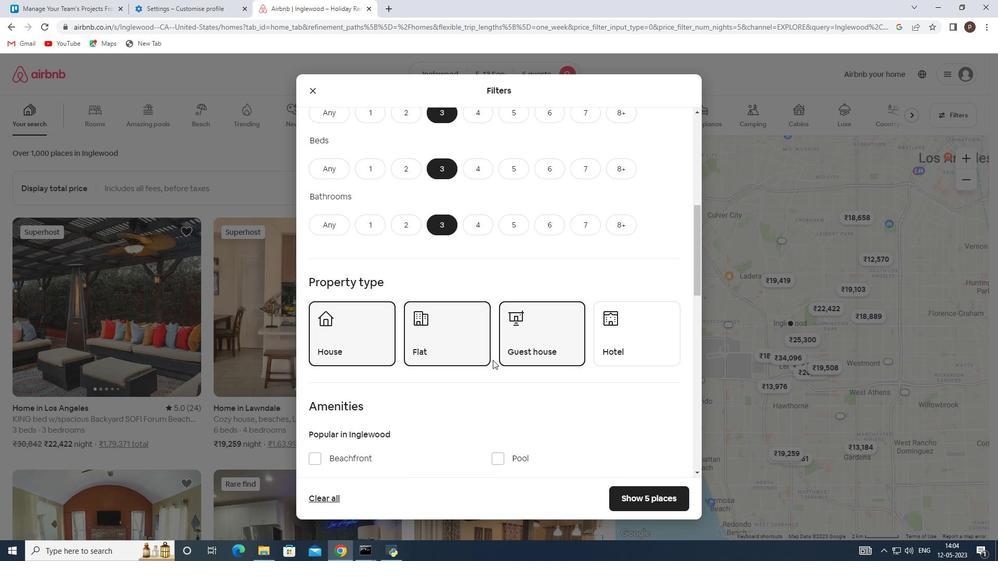 
Action: Mouse moved to (495, 340)
Screenshot: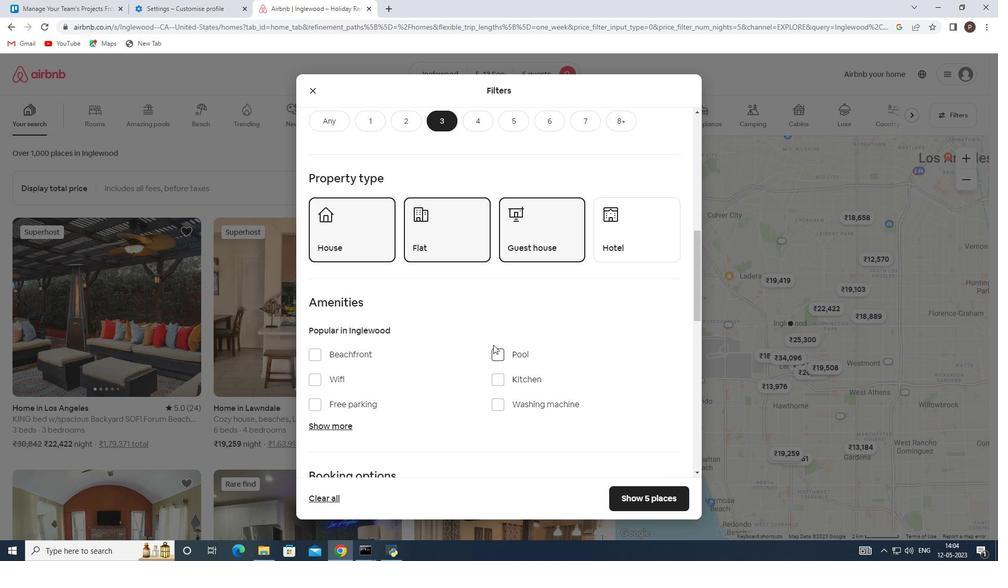 
Action: Mouse scrolled (495, 339) with delta (0, 0)
Screenshot: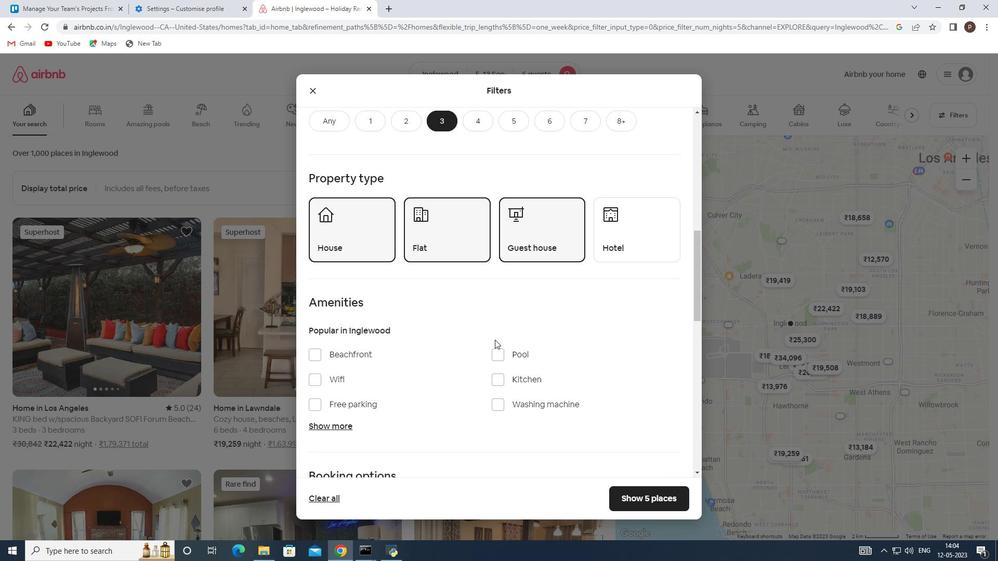 
Action: Mouse scrolled (495, 339) with delta (0, 0)
Screenshot: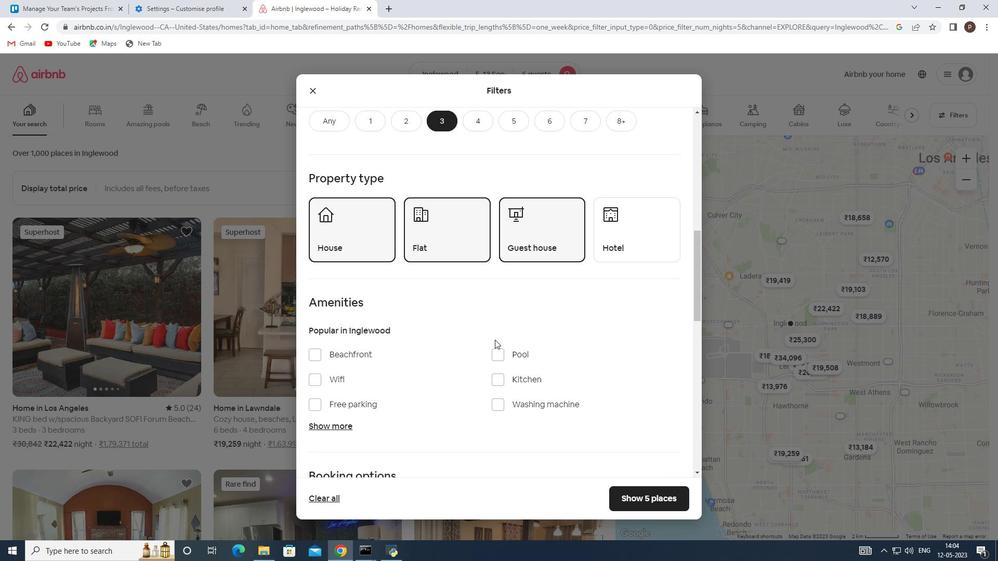 
Action: Mouse moved to (528, 338)
Screenshot: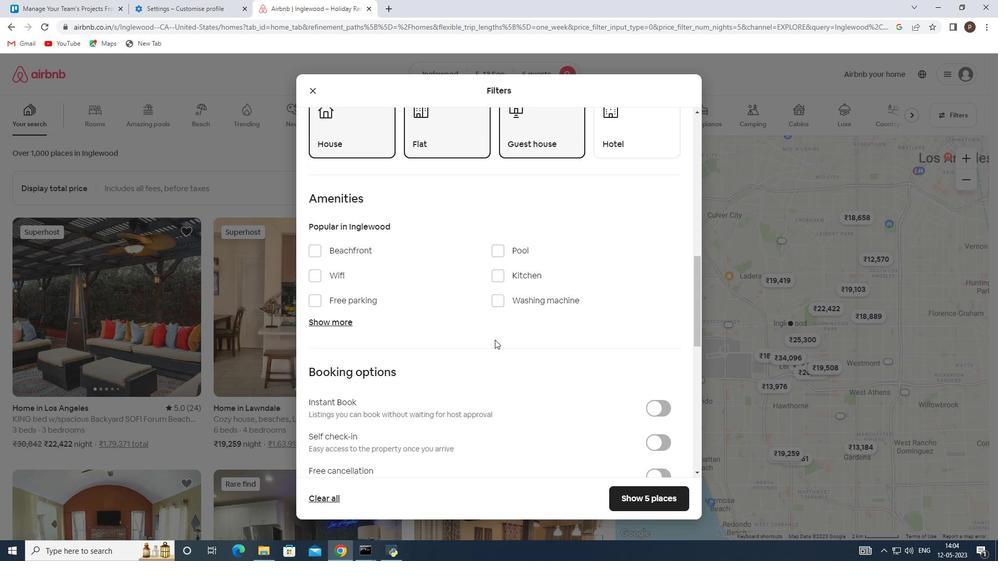 
Action: Mouse scrolled (528, 337) with delta (0, 0)
Screenshot: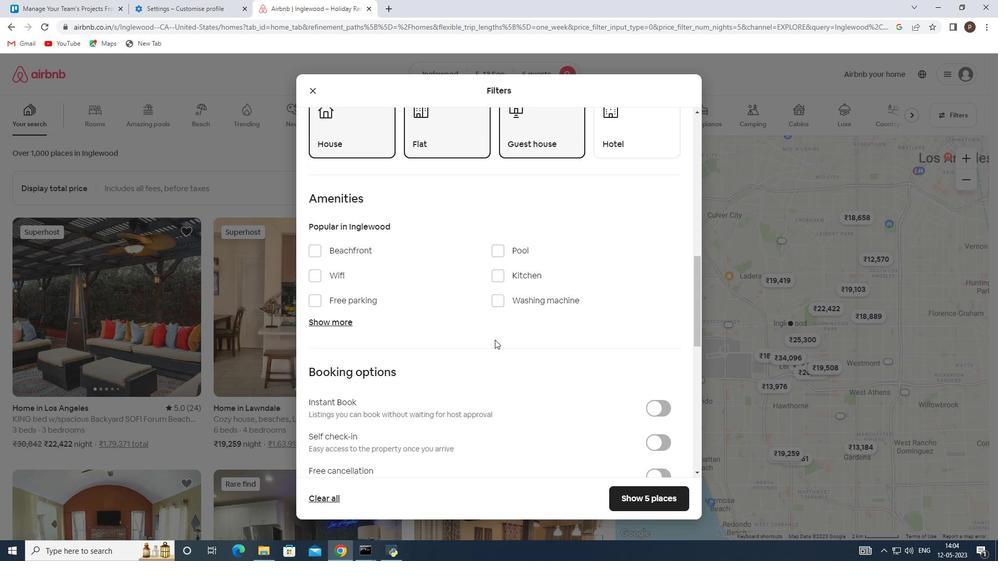 
Action: Mouse scrolled (528, 337) with delta (0, 0)
Screenshot: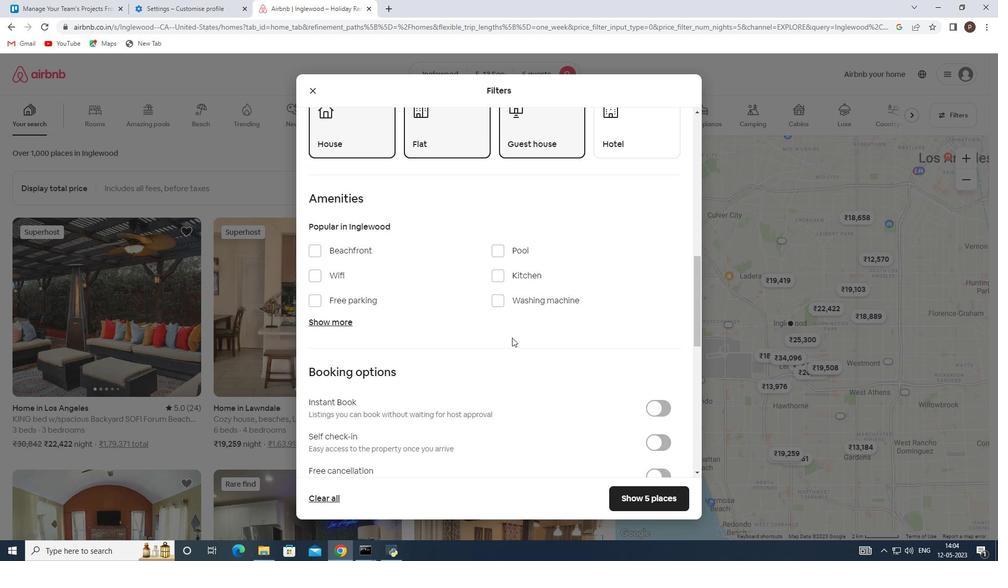 
Action: Mouse moved to (651, 337)
Screenshot: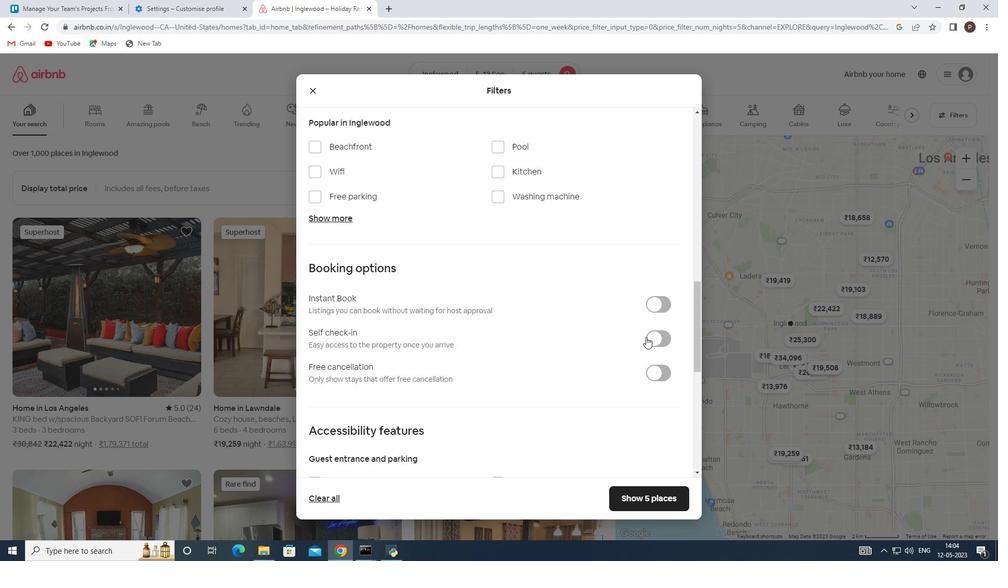 
Action: Mouse pressed left at (651, 337)
Screenshot: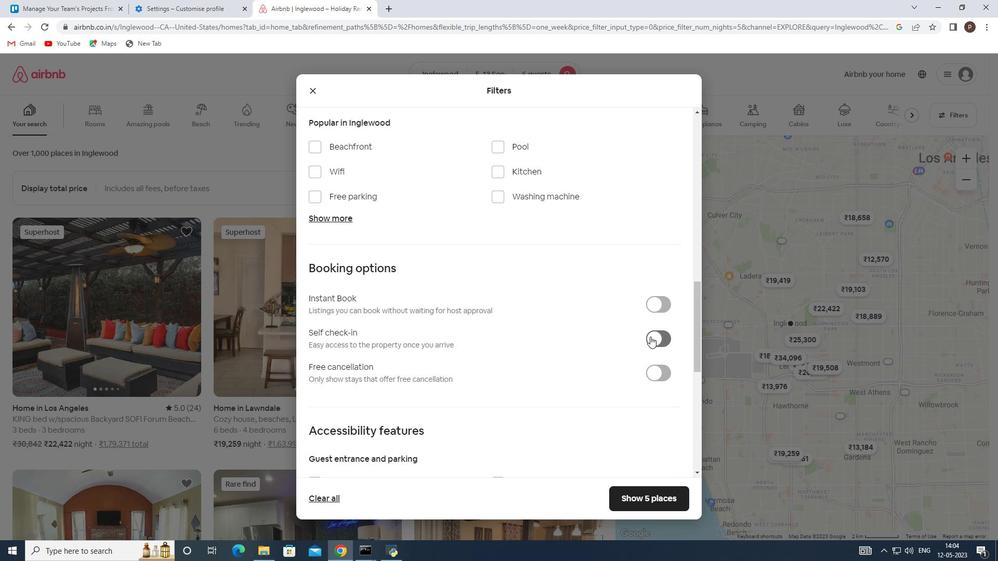 
Action: Mouse moved to (489, 339)
Screenshot: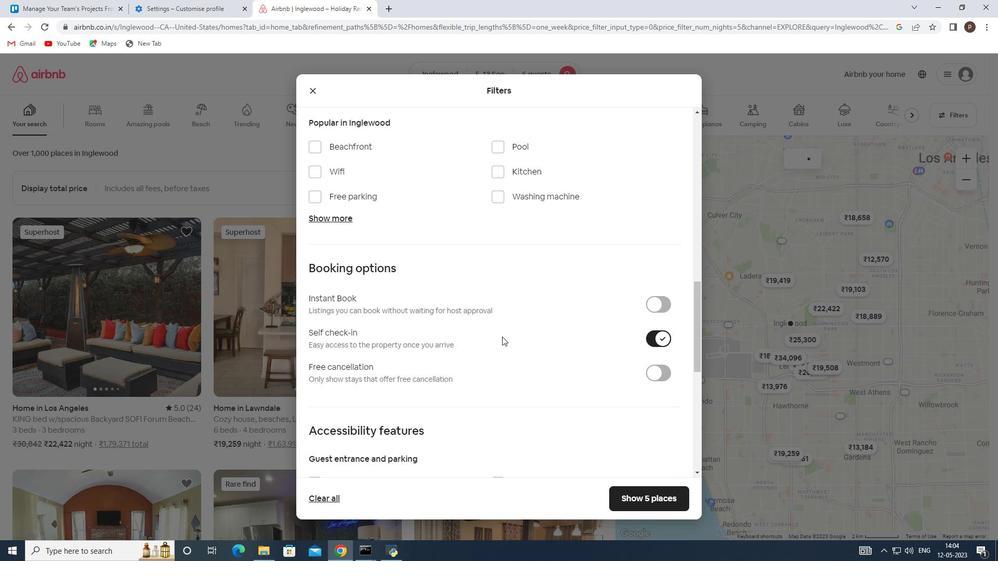 
Action: Mouse scrolled (489, 338) with delta (0, 0)
Screenshot: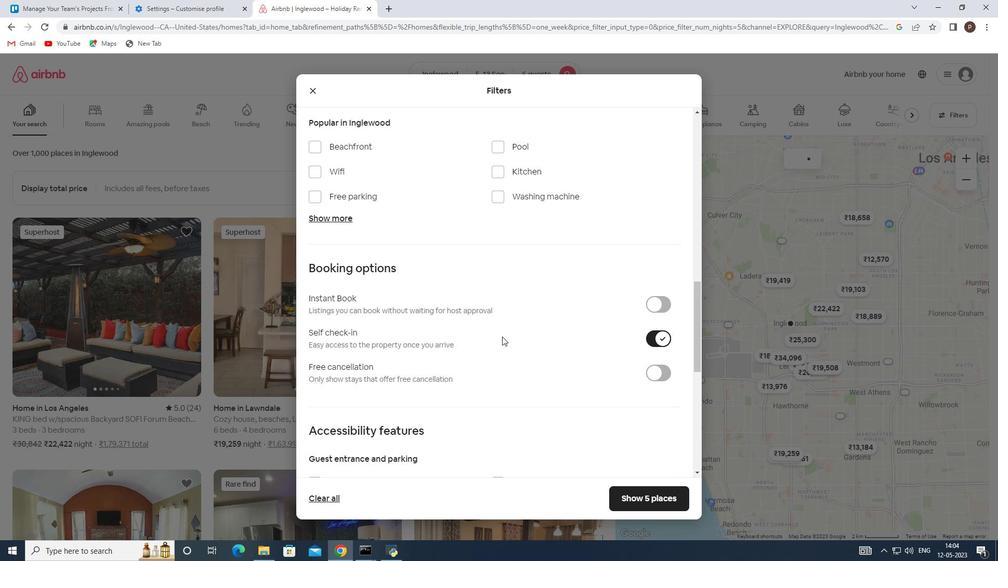
Action: Mouse moved to (488, 339)
Screenshot: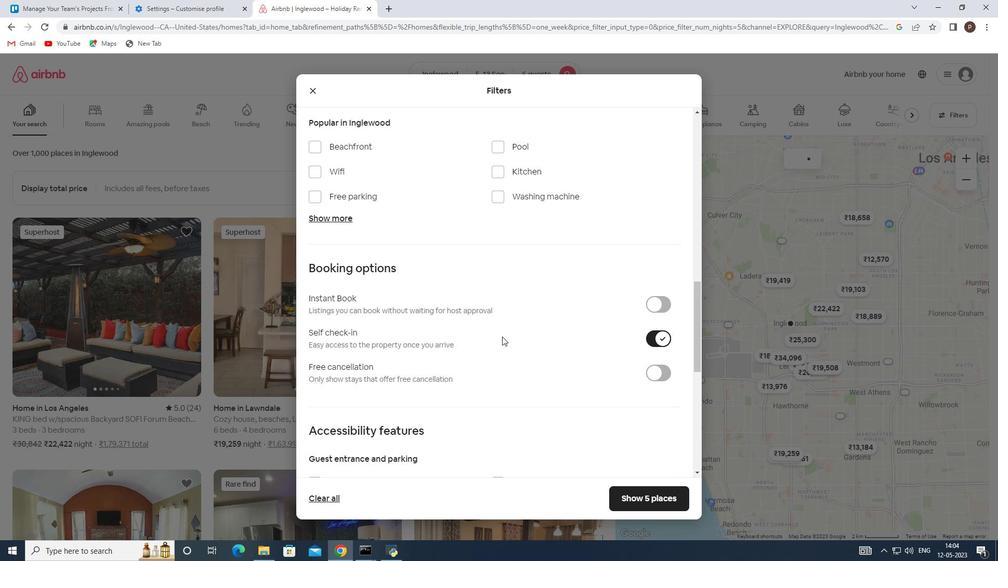 
Action: Mouse scrolled (488, 338) with delta (0, 0)
Screenshot: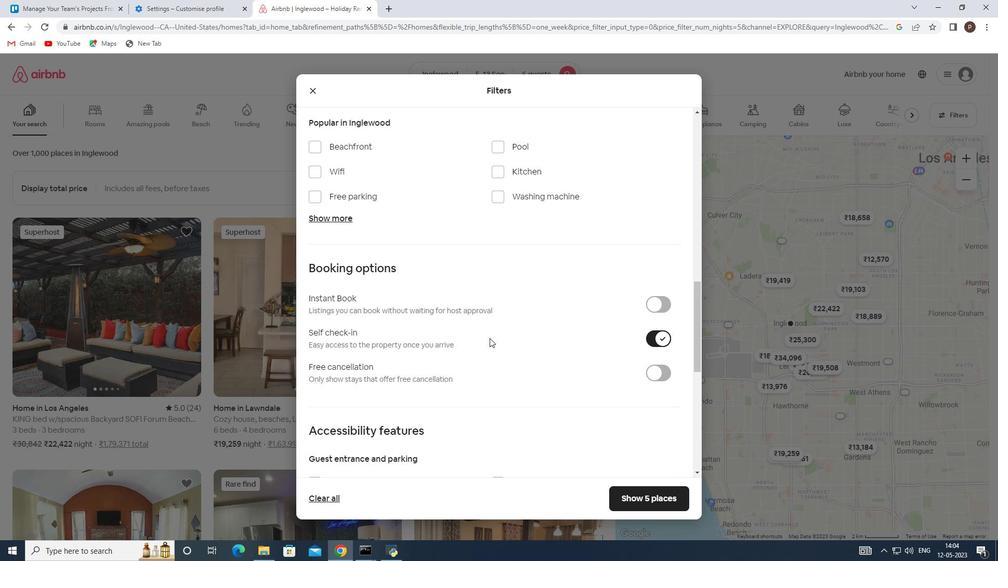 
Action: Mouse scrolled (488, 338) with delta (0, 0)
Screenshot: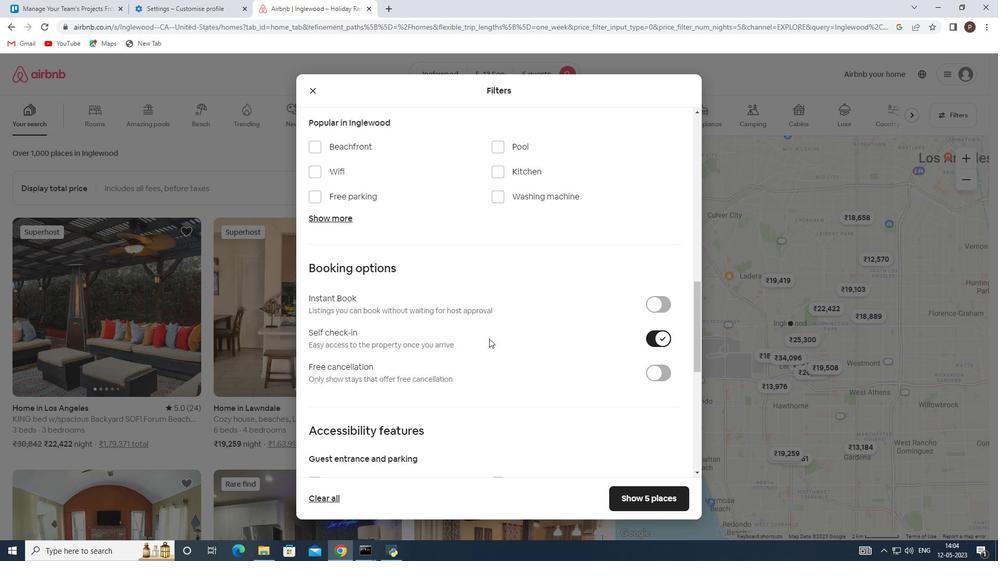
Action: Mouse scrolled (488, 338) with delta (0, 0)
Screenshot: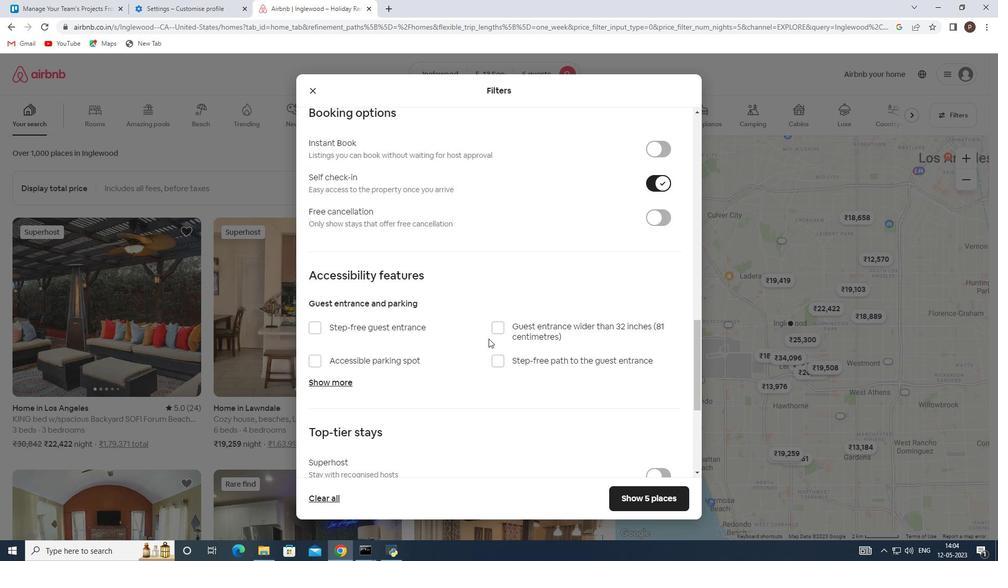 
Action: Mouse scrolled (488, 338) with delta (0, 0)
Screenshot: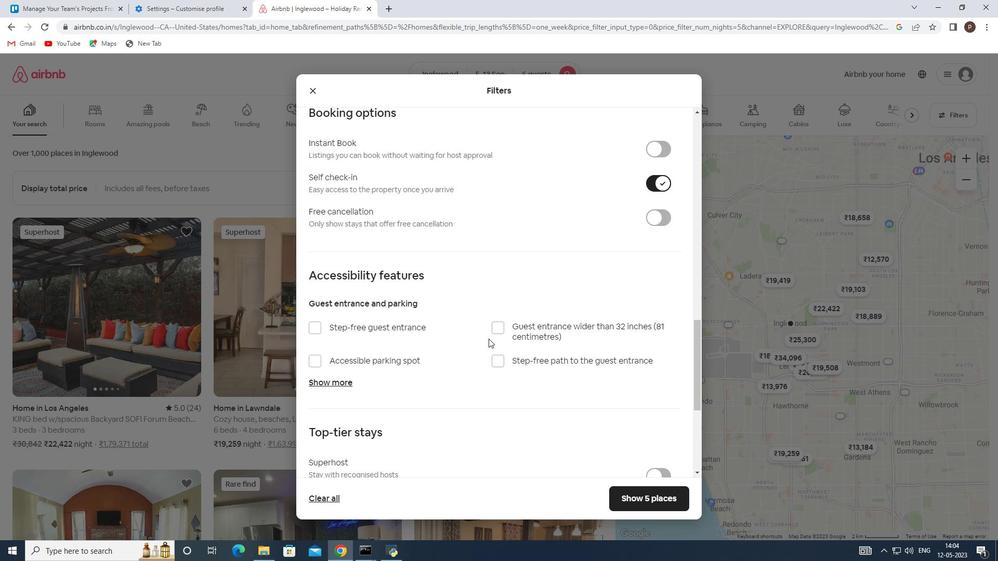 
Action: Mouse scrolled (488, 338) with delta (0, 0)
Screenshot: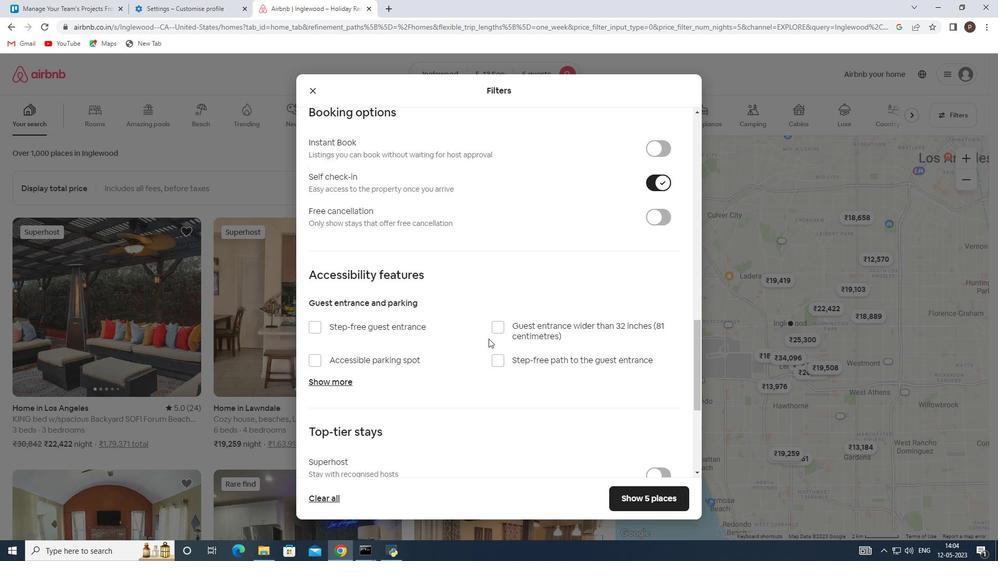 
Action: Mouse scrolled (488, 338) with delta (0, 0)
Screenshot: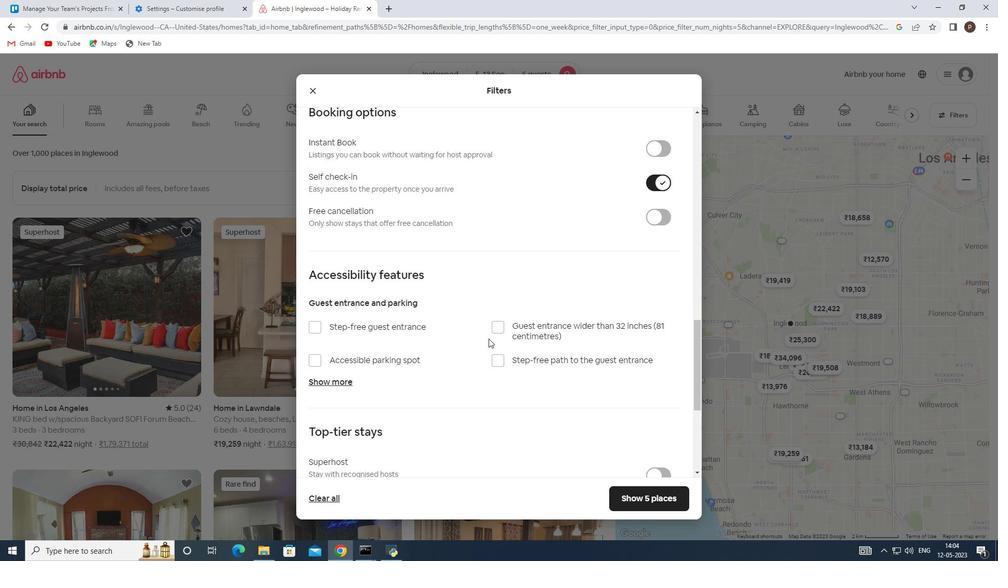 
Action: Mouse moved to (486, 341)
Screenshot: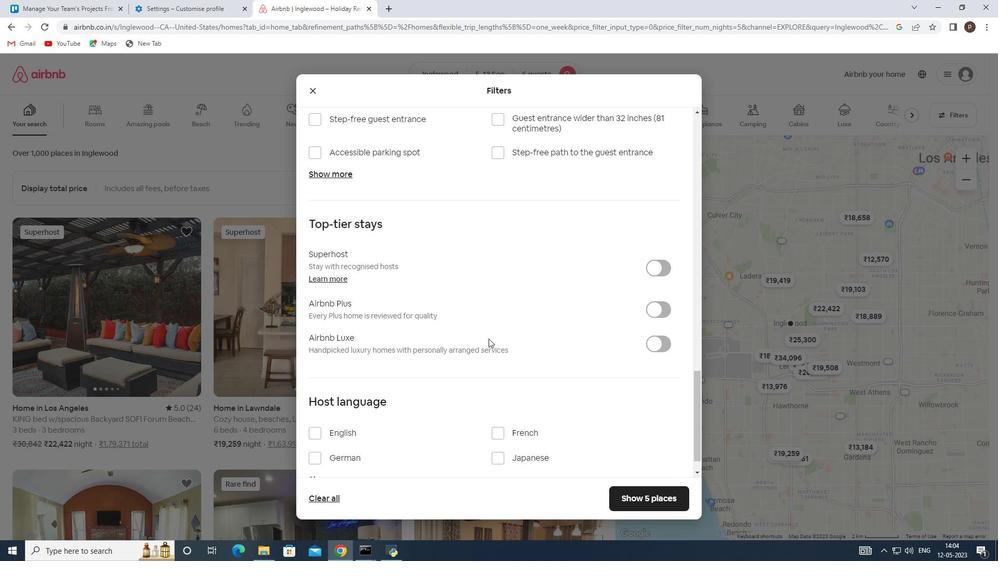 
Action: Mouse scrolled (486, 340) with delta (0, 0)
Screenshot: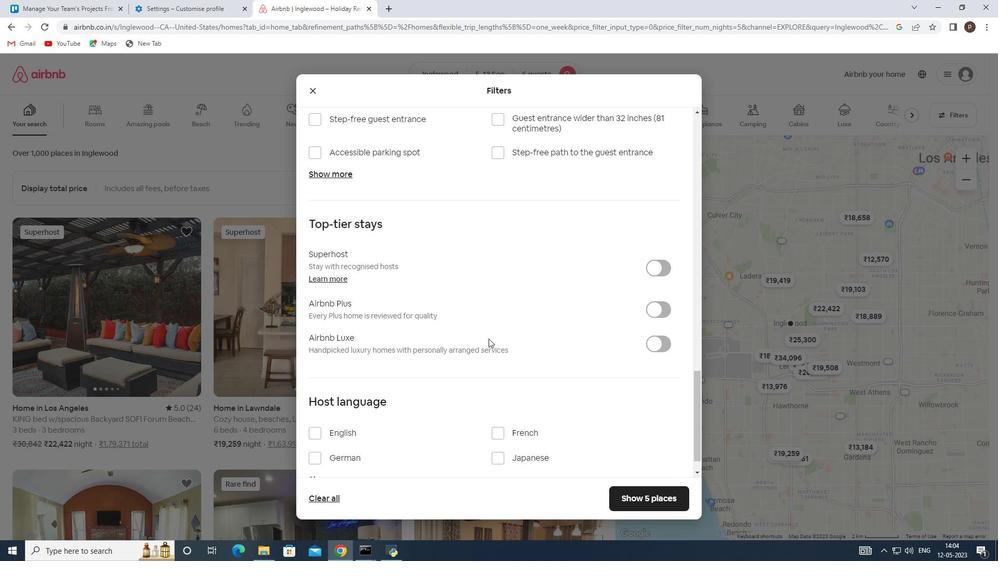 
Action: Mouse scrolled (486, 340) with delta (0, 0)
Screenshot: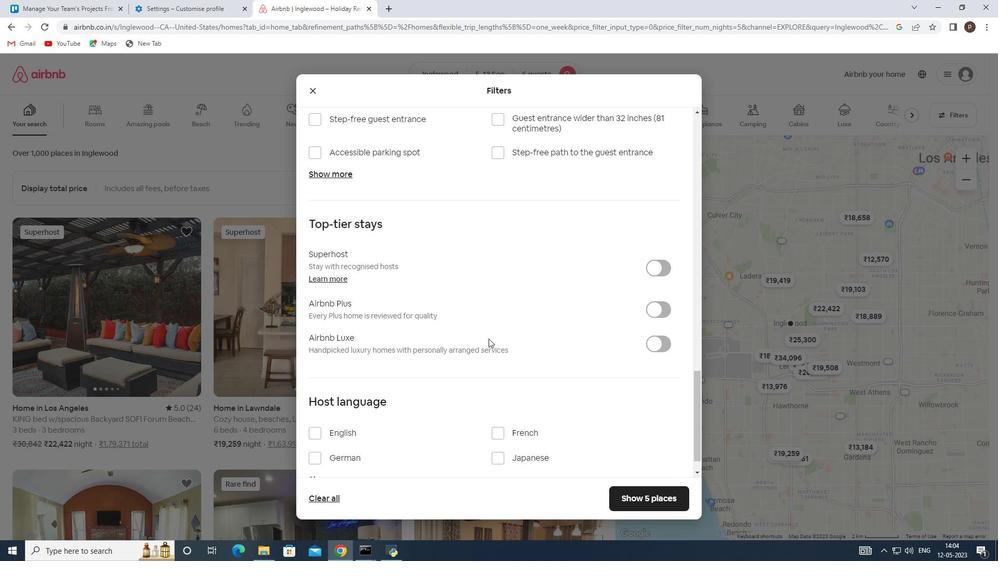 
Action: Mouse moved to (486, 342)
Screenshot: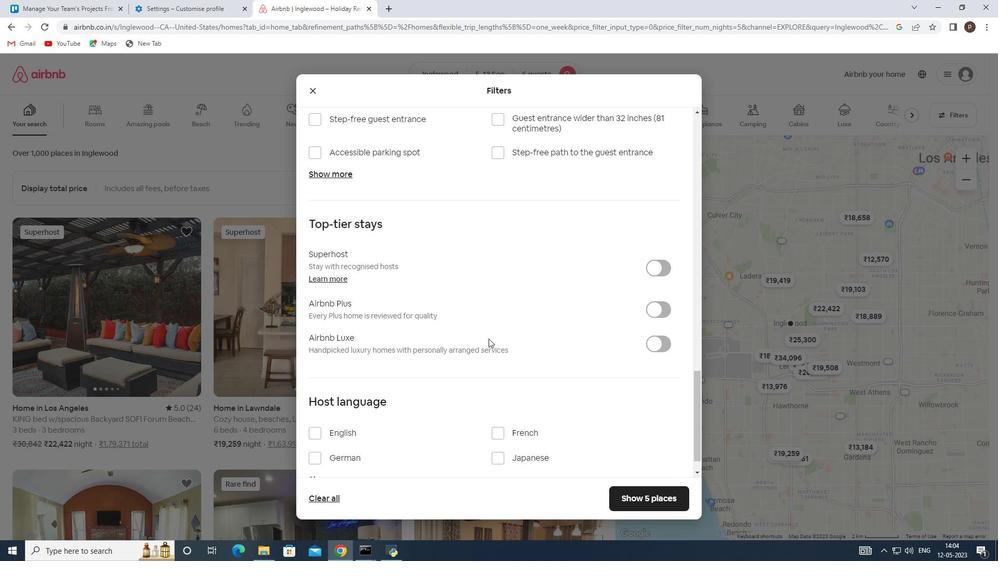 
Action: Mouse scrolled (486, 342) with delta (0, 0)
Screenshot: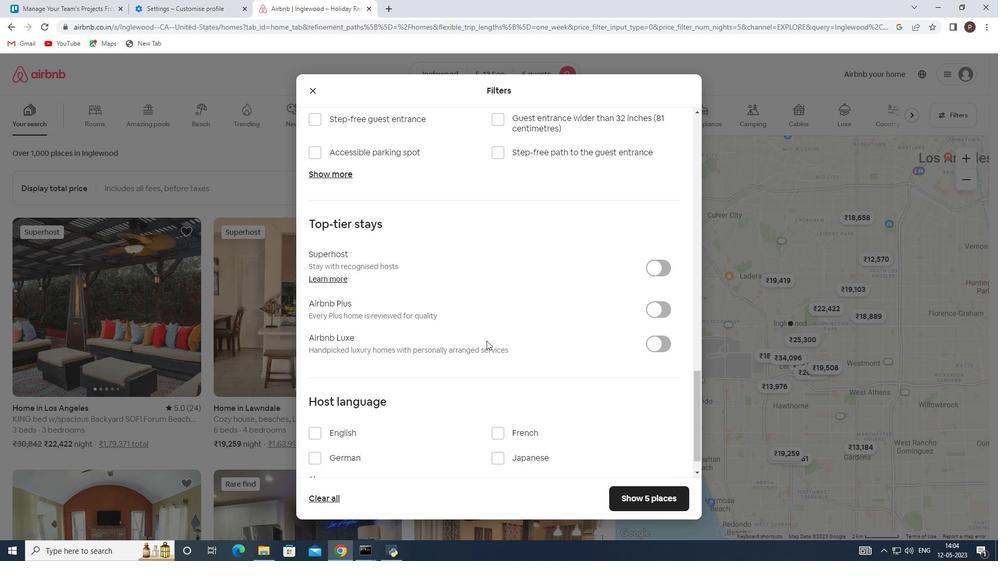 
Action: Mouse moved to (315, 403)
Screenshot: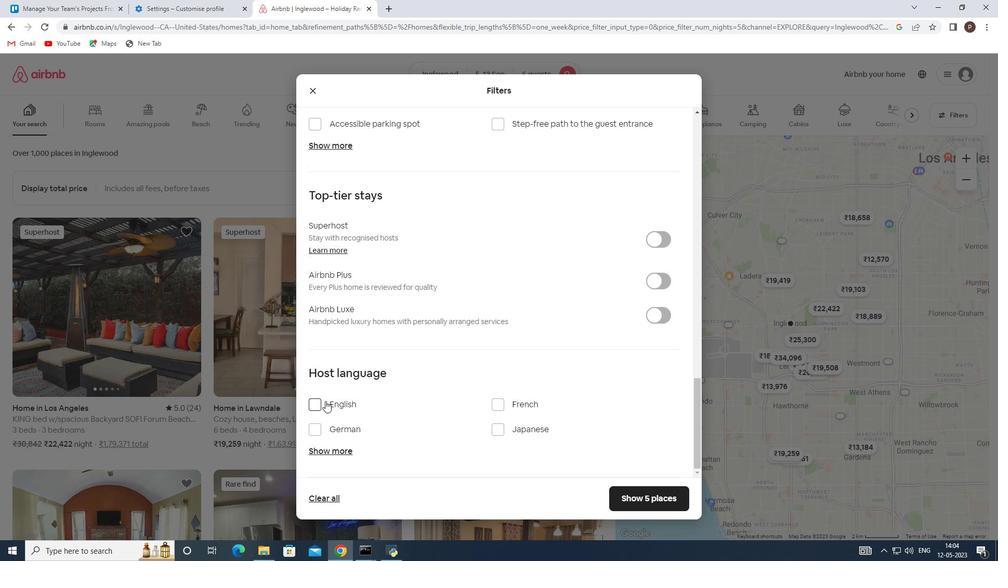 
Action: Mouse pressed left at (315, 403)
Screenshot: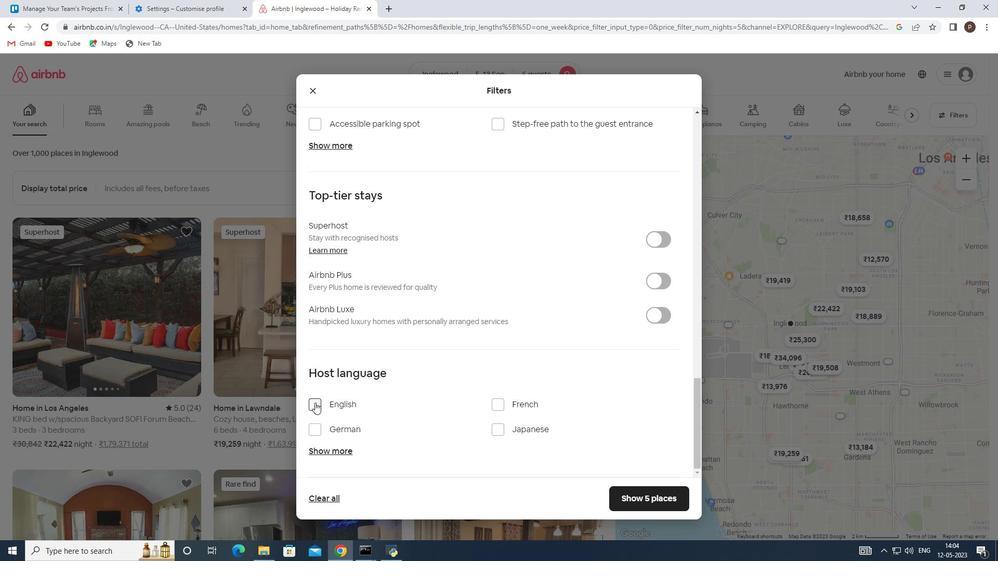 
Action: Mouse moved to (641, 491)
Screenshot: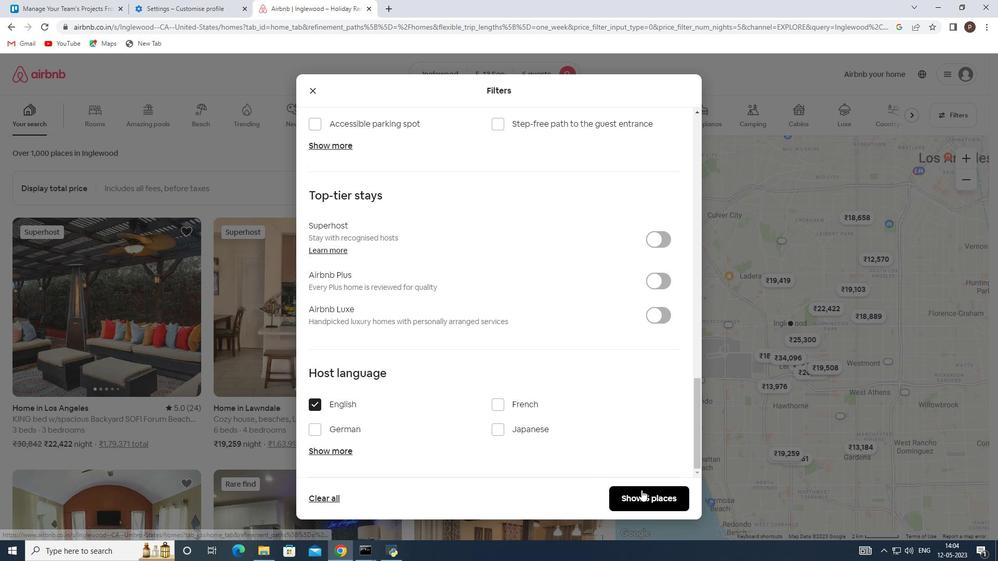 
Action: Mouse pressed left at (641, 491)
Screenshot: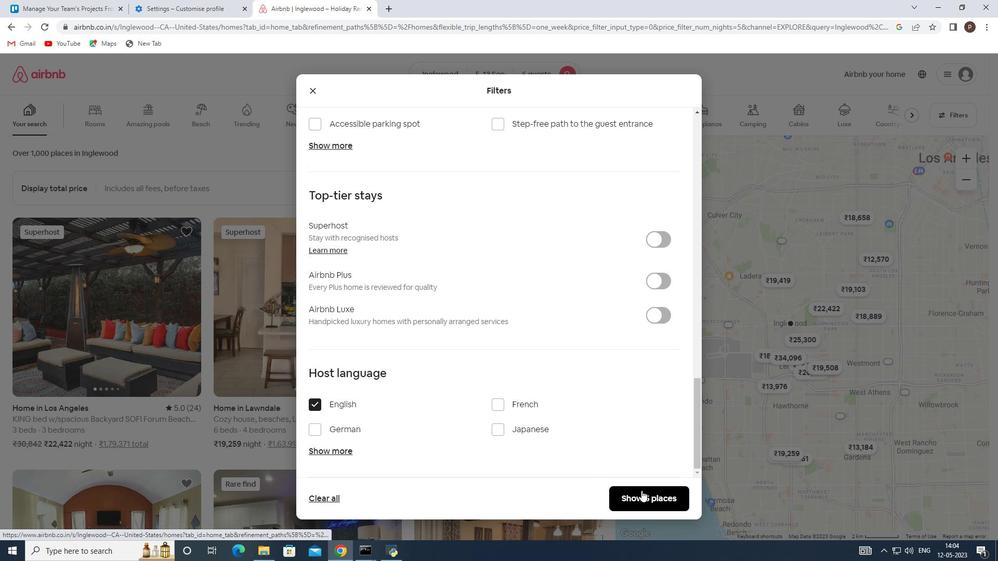 
